 Task: Open a blank sheet, save the file as 'strategy' Insert a table '2 by 3' In first column, add headers, 'City, Population'. Under first header add  London, Tokyo. Under second header add  9 Million, 37 Million. Change table style to  'Blue'
Action: Mouse moved to (30, 23)
Screenshot: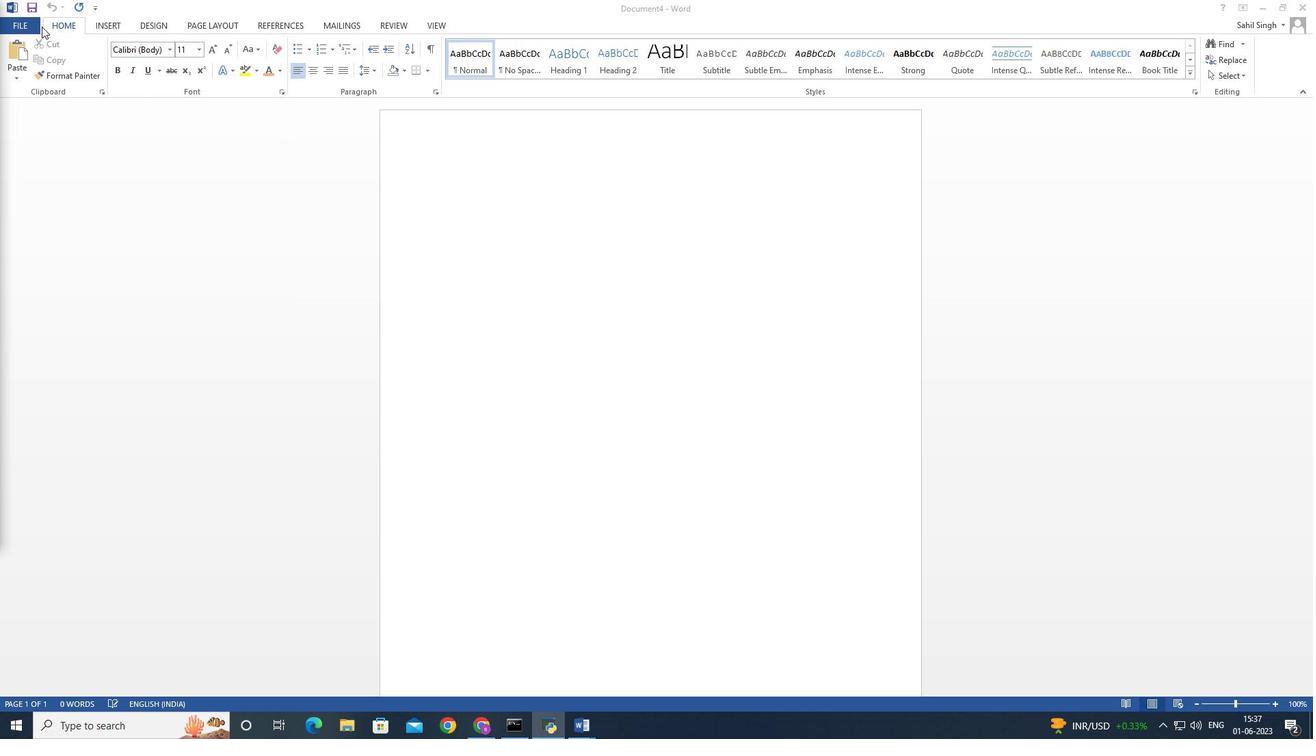 
Action: Mouse pressed left at (30, 23)
Screenshot: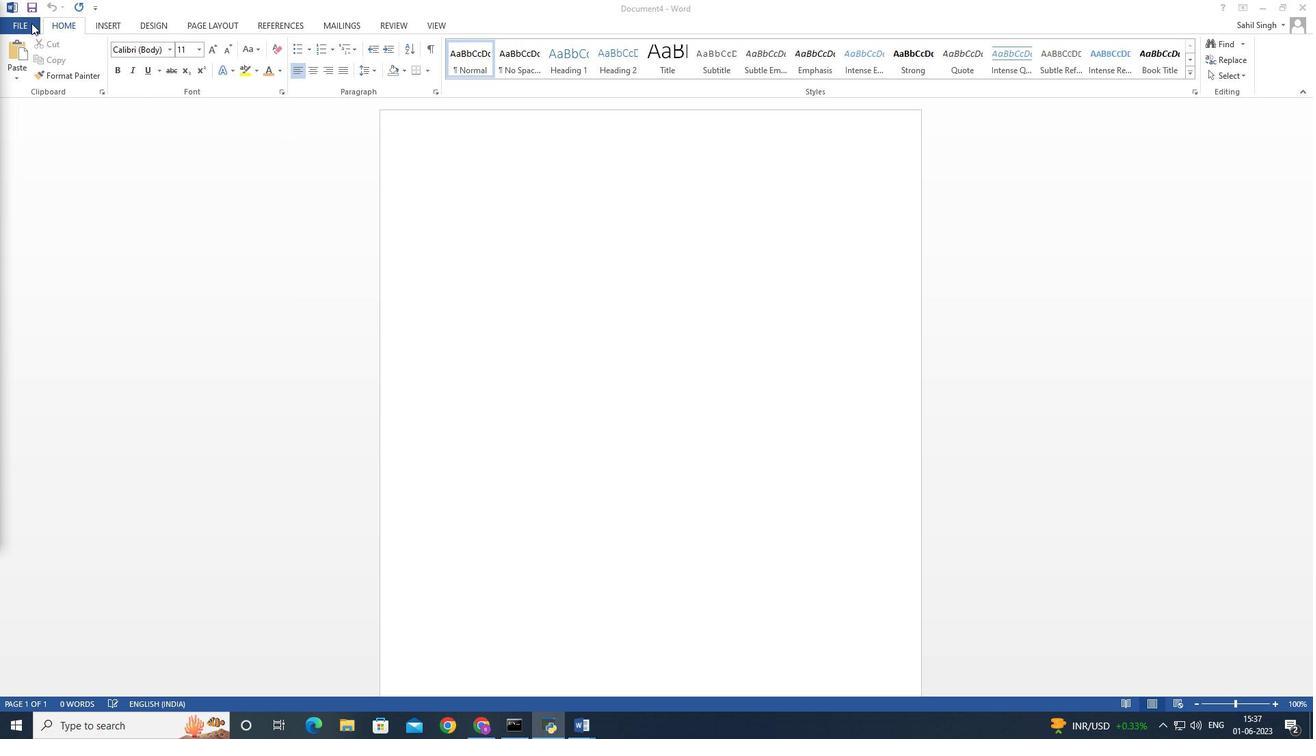 
Action: Mouse moved to (20, 30)
Screenshot: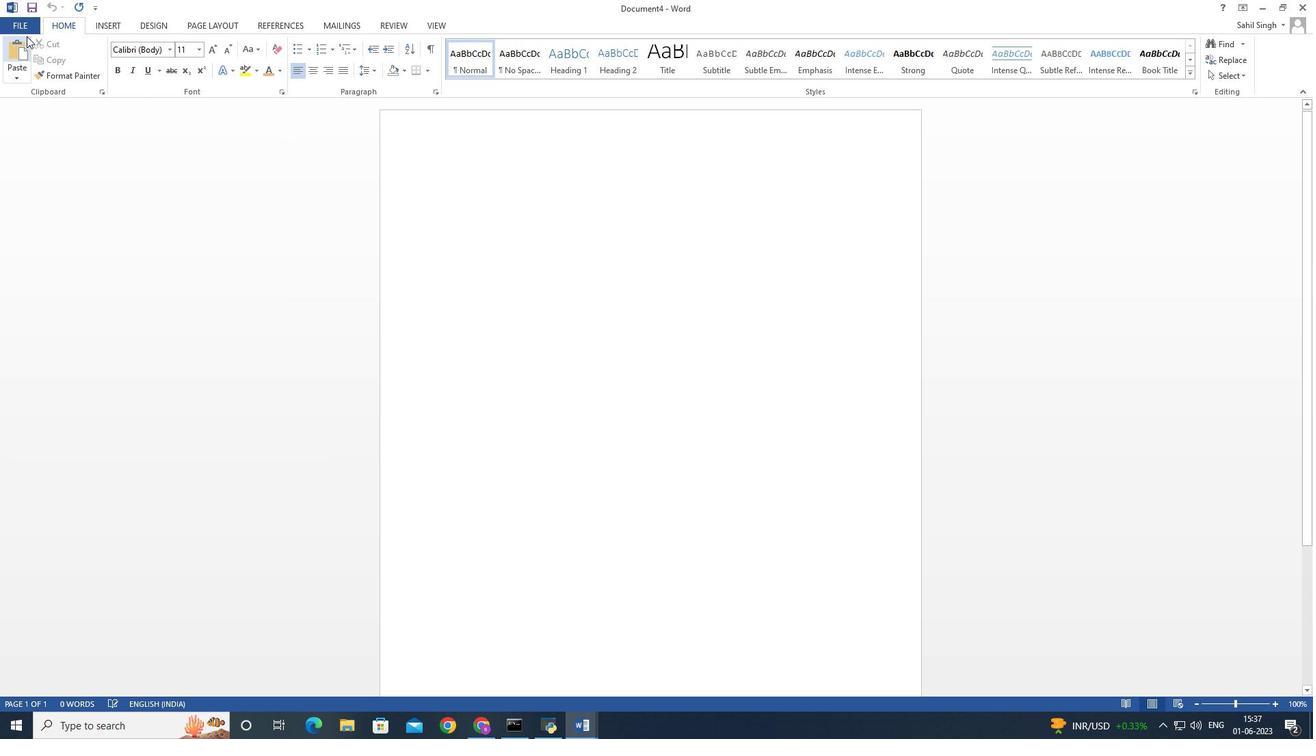 
Action: Mouse pressed left at (20, 30)
Screenshot: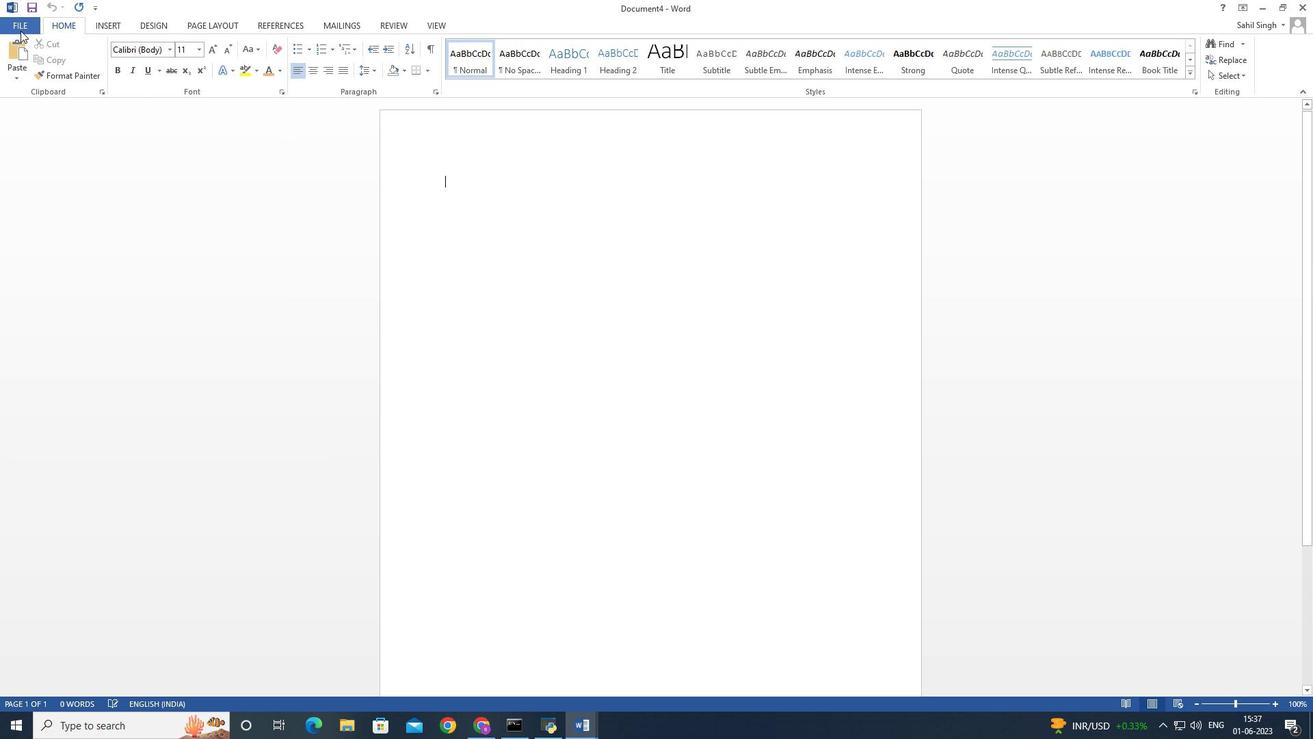 
Action: Mouse moved to (42, 81)
Screenshot: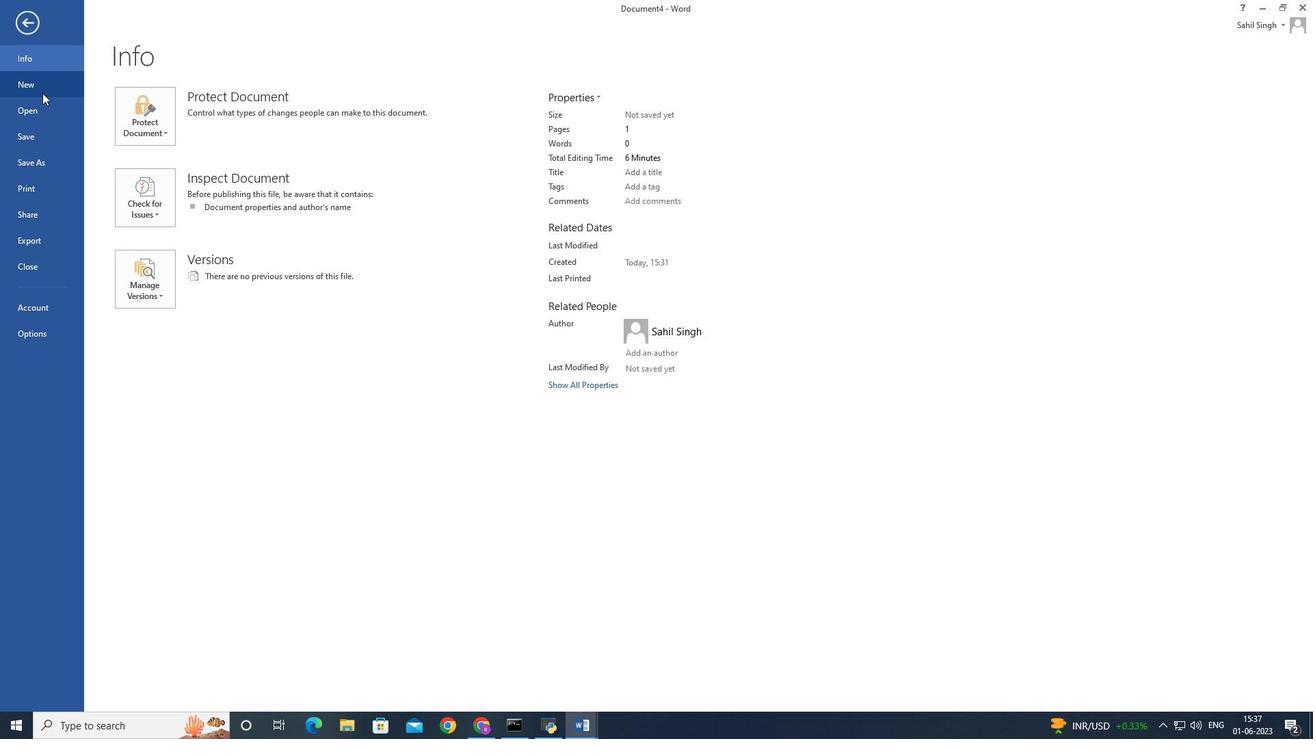 
Action: Mouse pressed left at (42, 81)
Screenshot: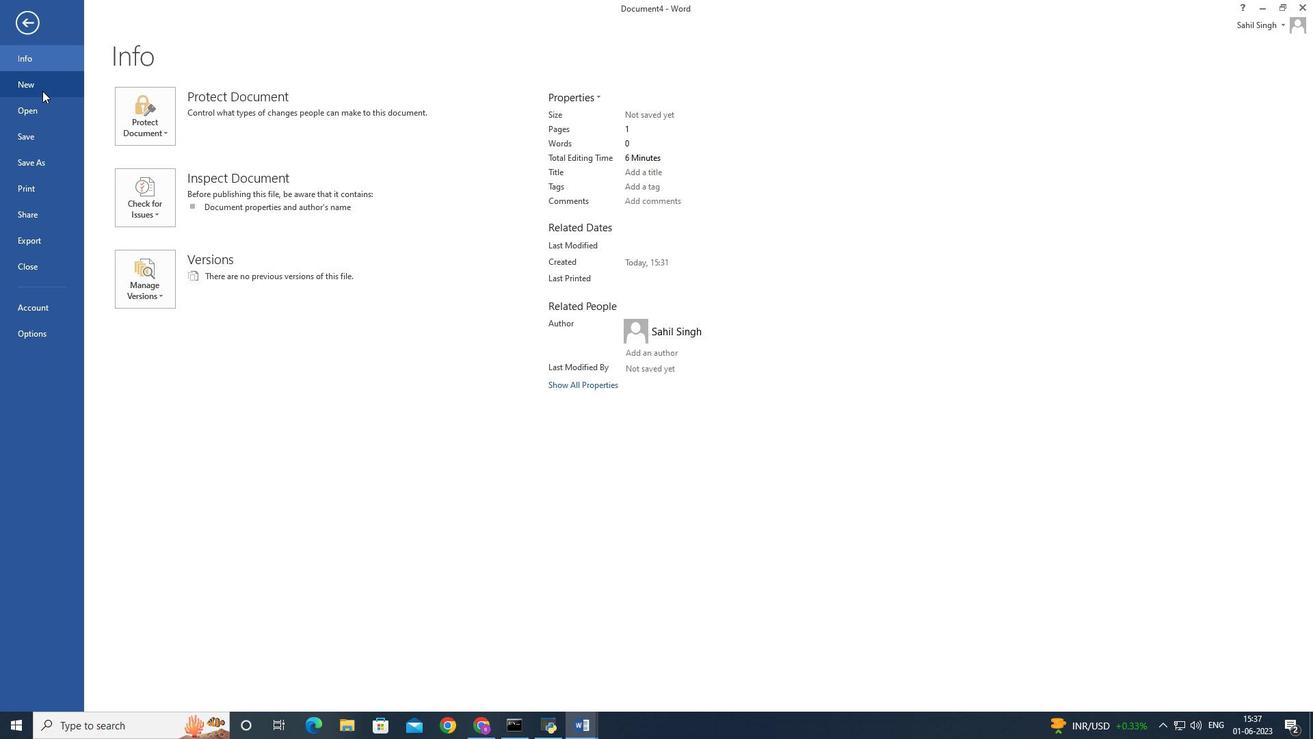 
Action: Mouse moved to (226, 247)
Screenshot: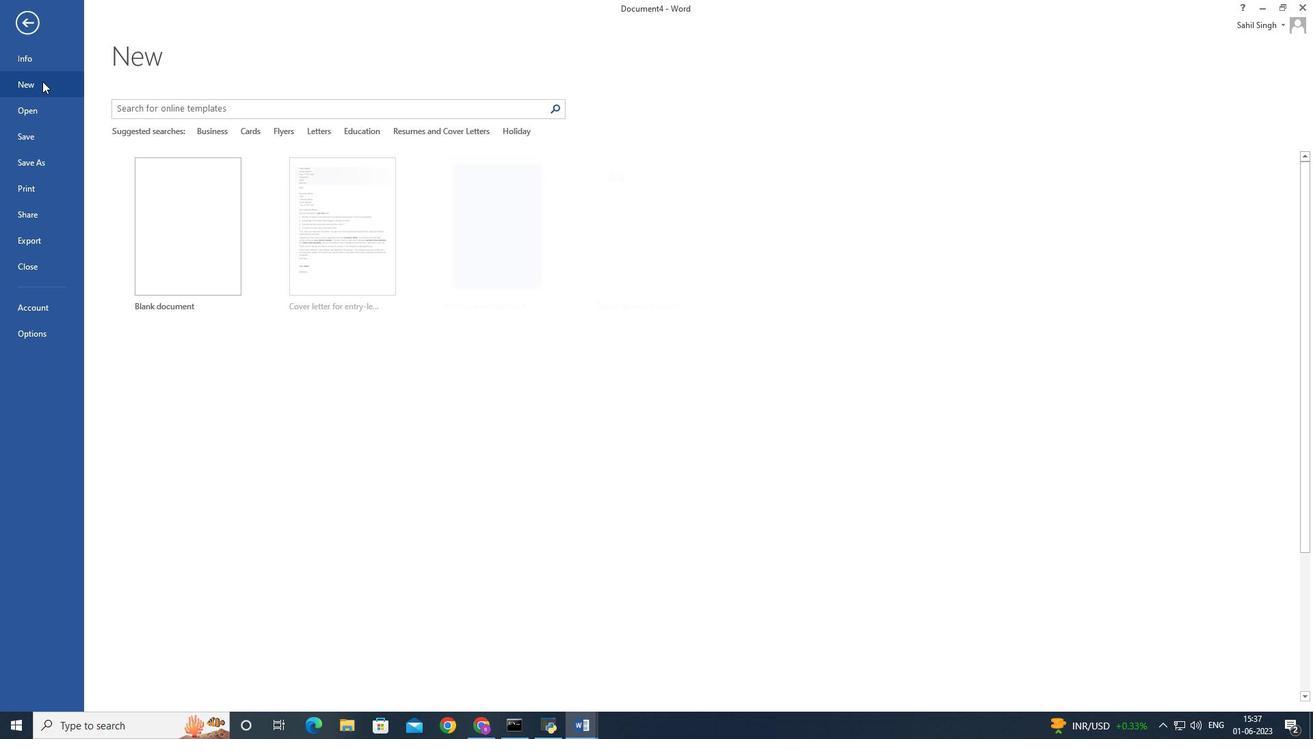 
Action: Mouse pressed left at (226, 247)
Screenshot: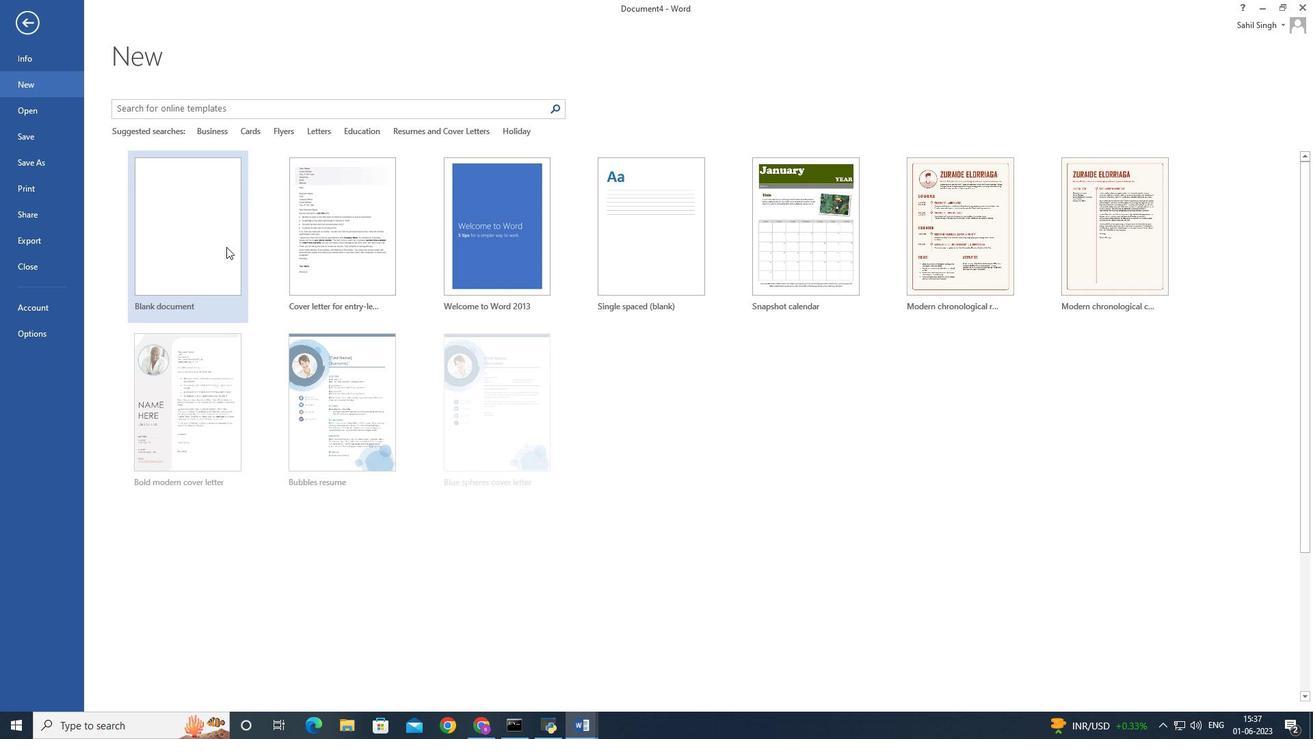 
Action: Mouse moved to (24, 23)
Screenshot: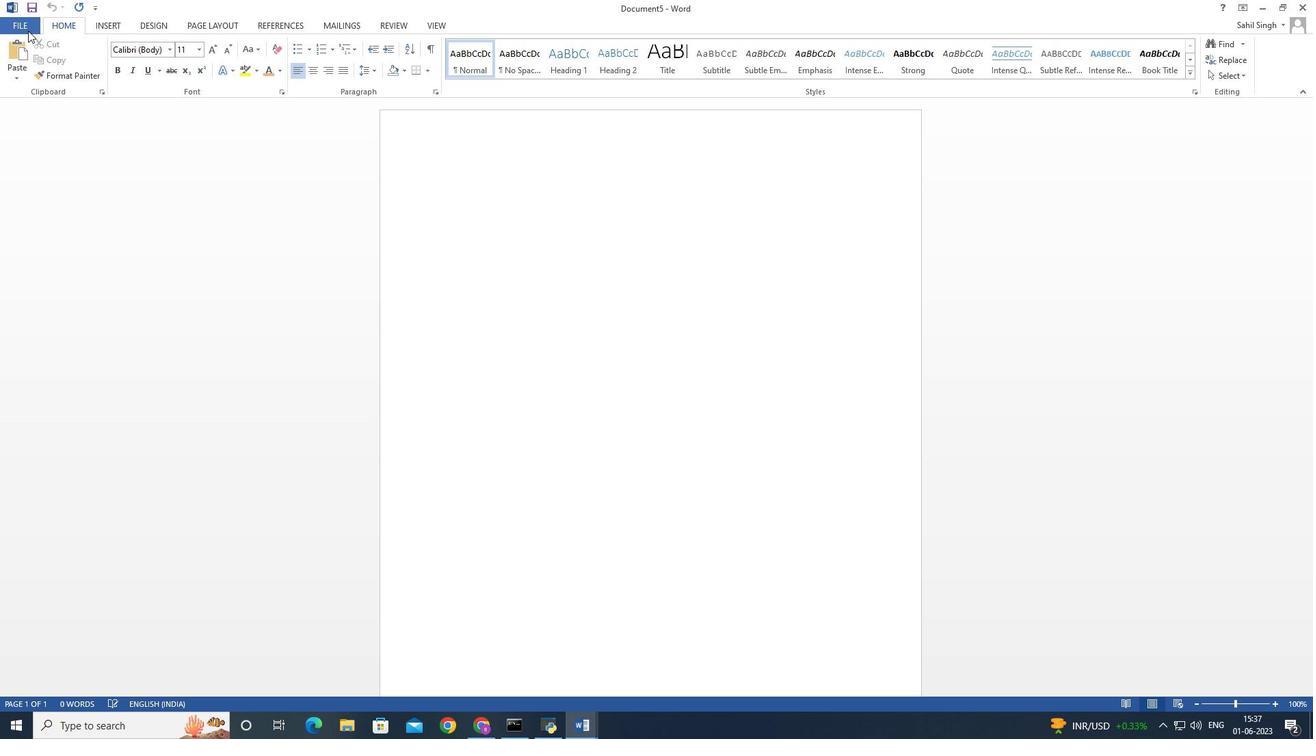 
Action: Mouse pressed left at (24, 23)
Screenshot: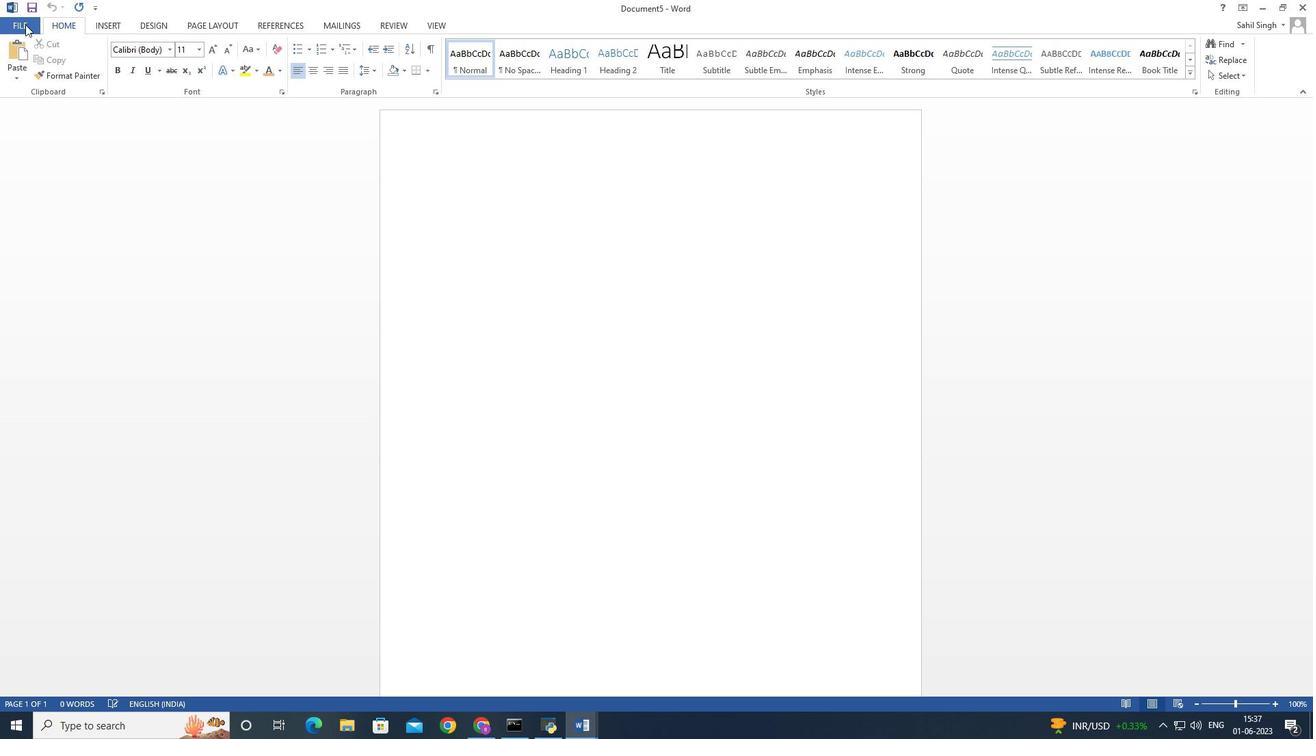 
Action: Mouse moved to (47, 155)
Screenshot: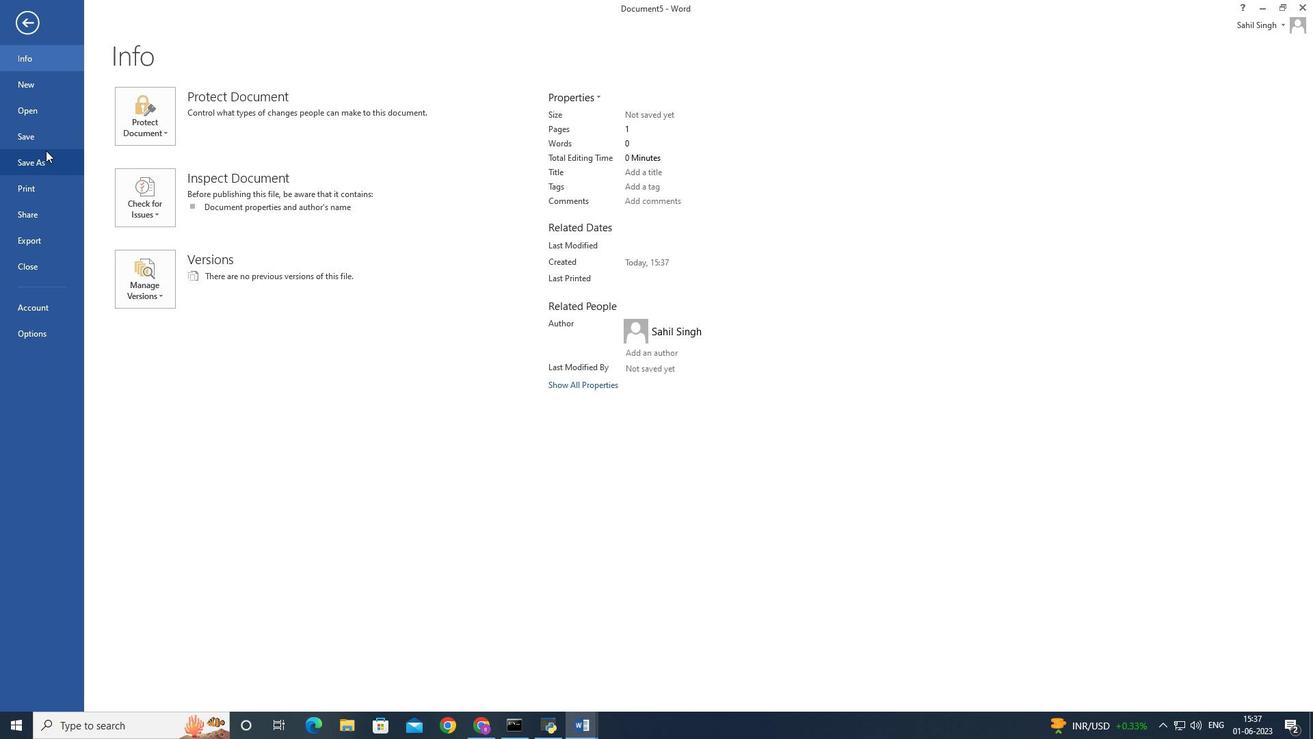 
Action: Mouse pressed left at (47, 155)
Screenshot: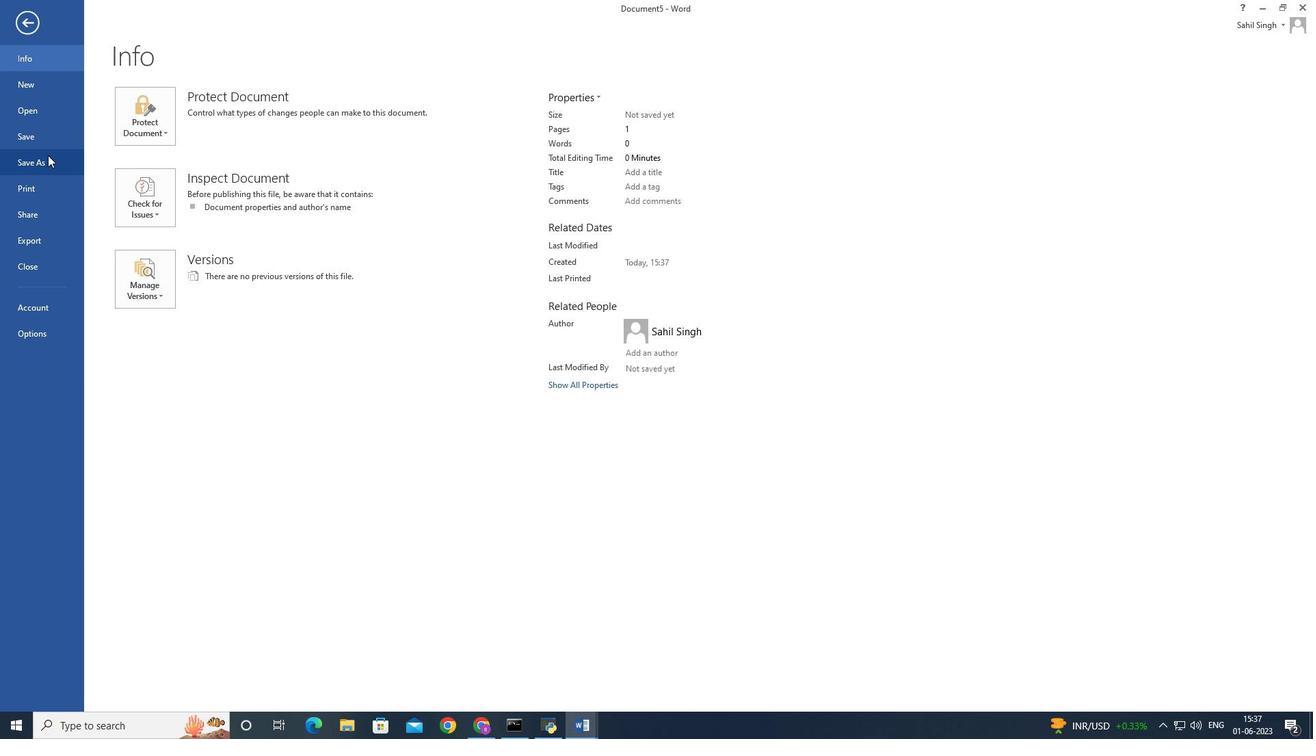 
Action: Mouse moved to (364, 166)
Screenshot: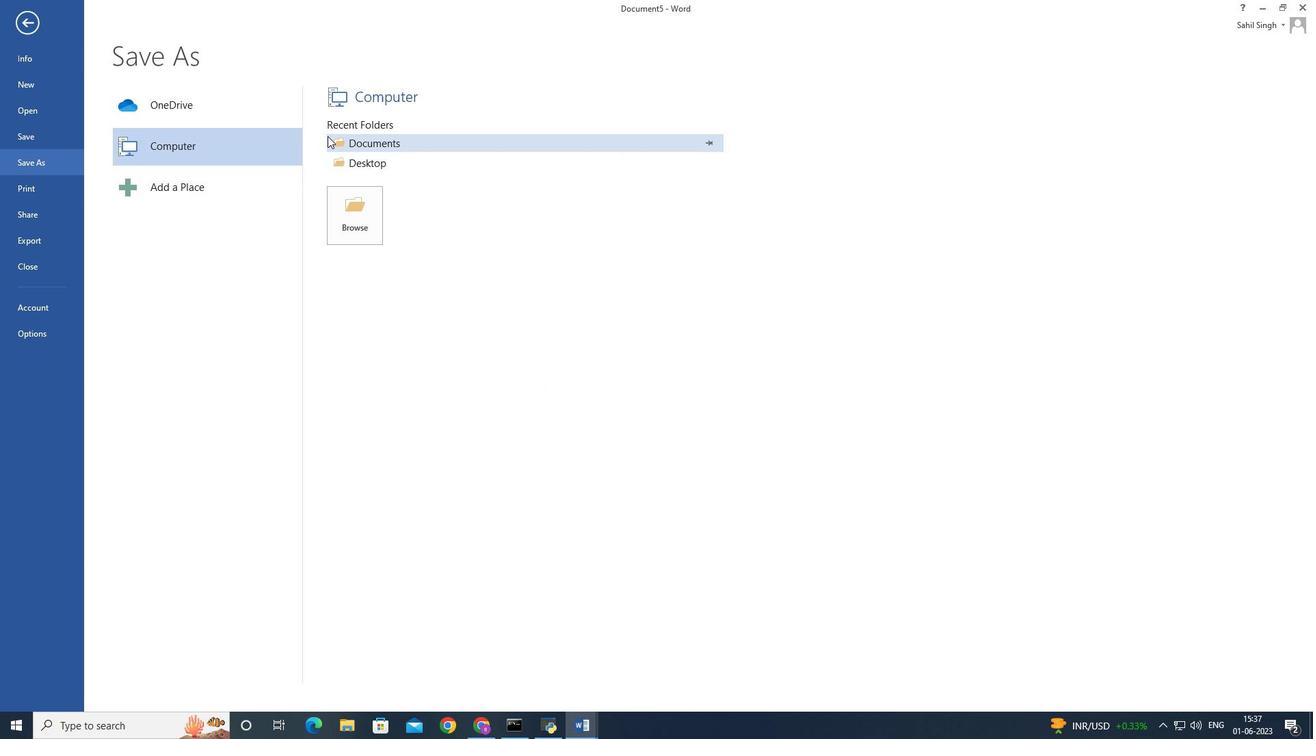 
Action: Mouse pressed left at (364, 166)
Screenshot: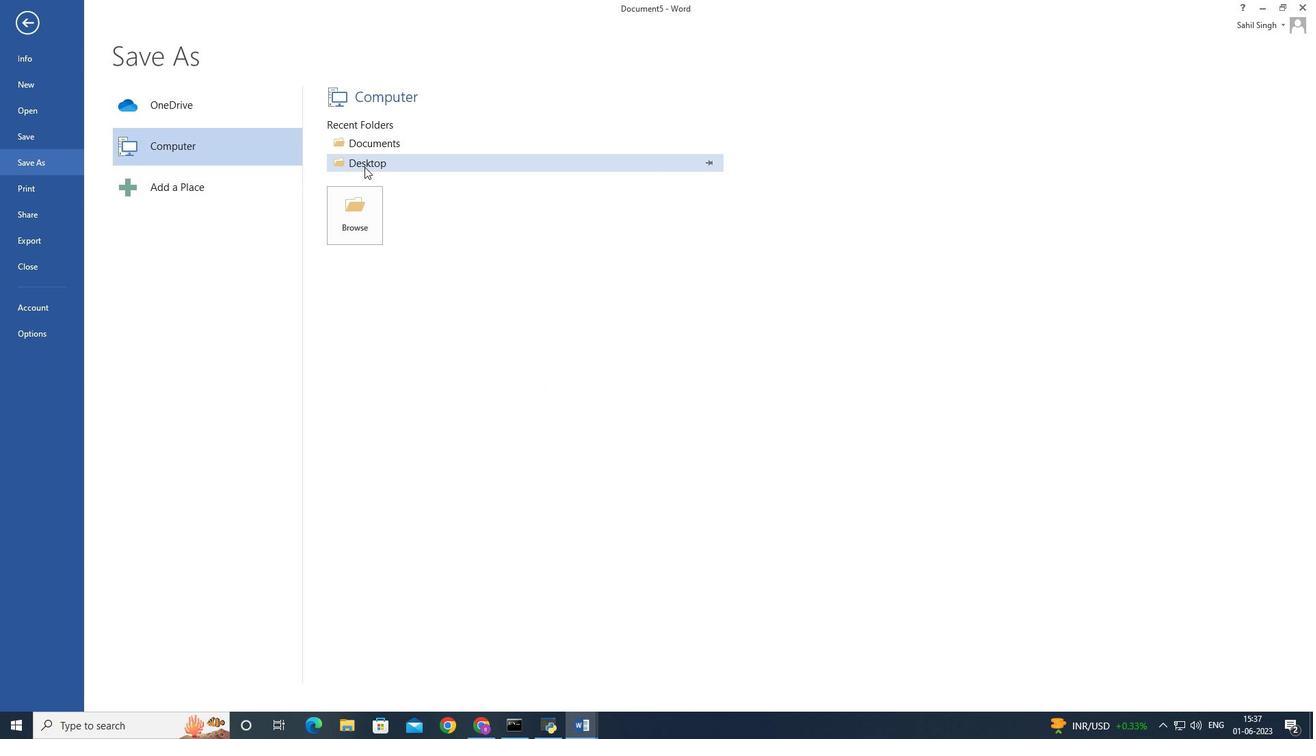 
Action: Mouse moved to (243, 268)
Screenshot: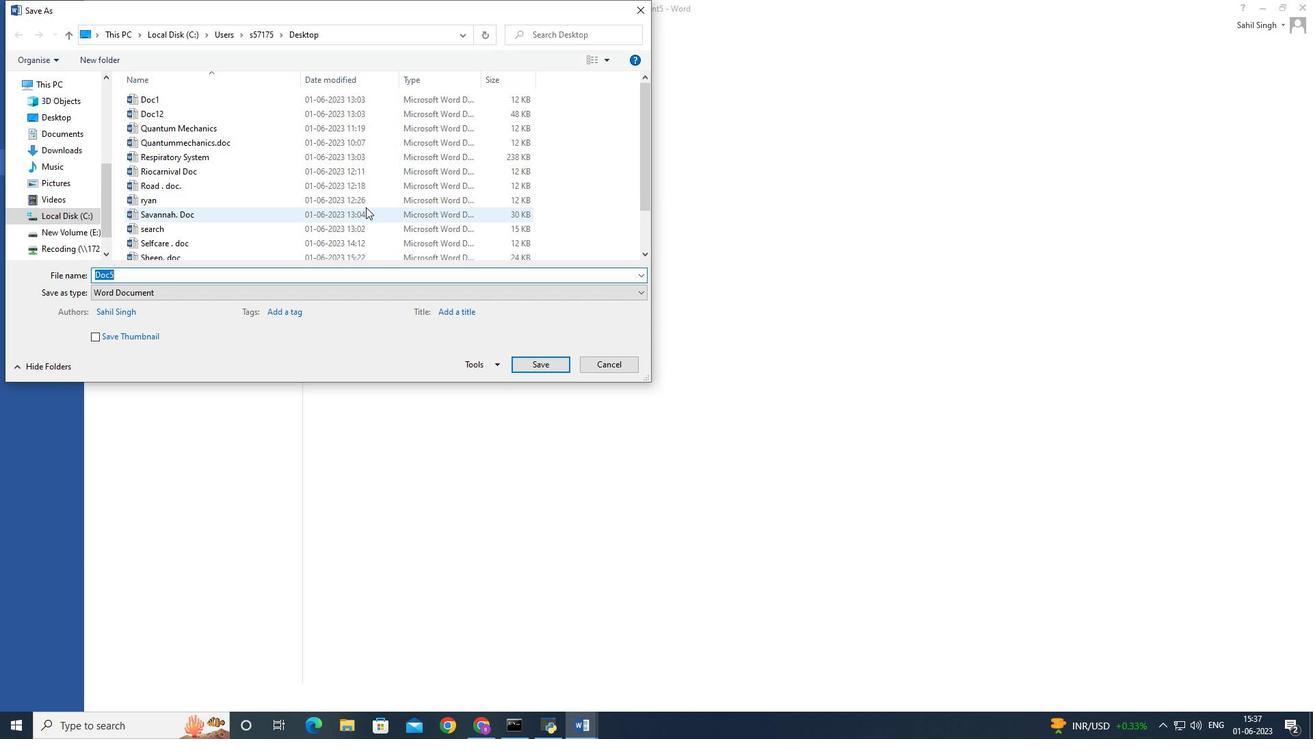 
Action: Key pressed <Key.backspace>strategu<Key.backspace>y
Screenshot: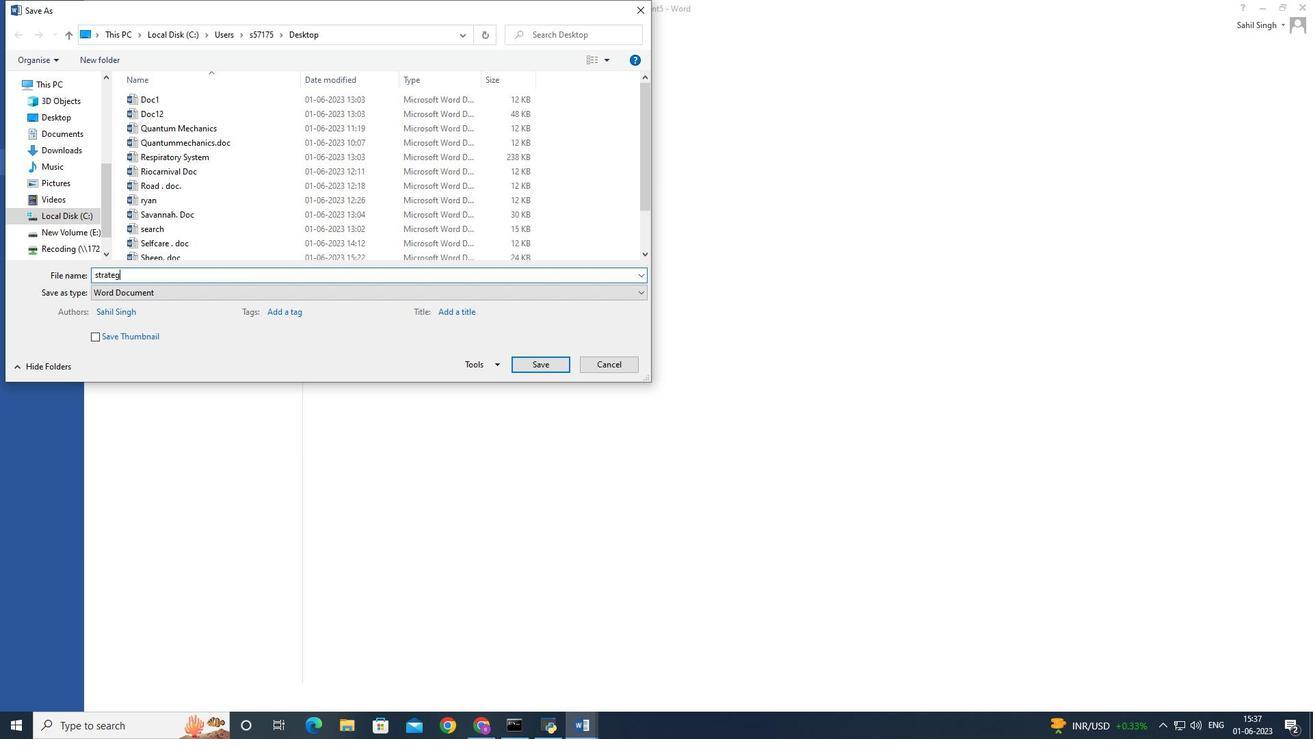 
Action: Mouse moved to (554, 361)
Screenshot: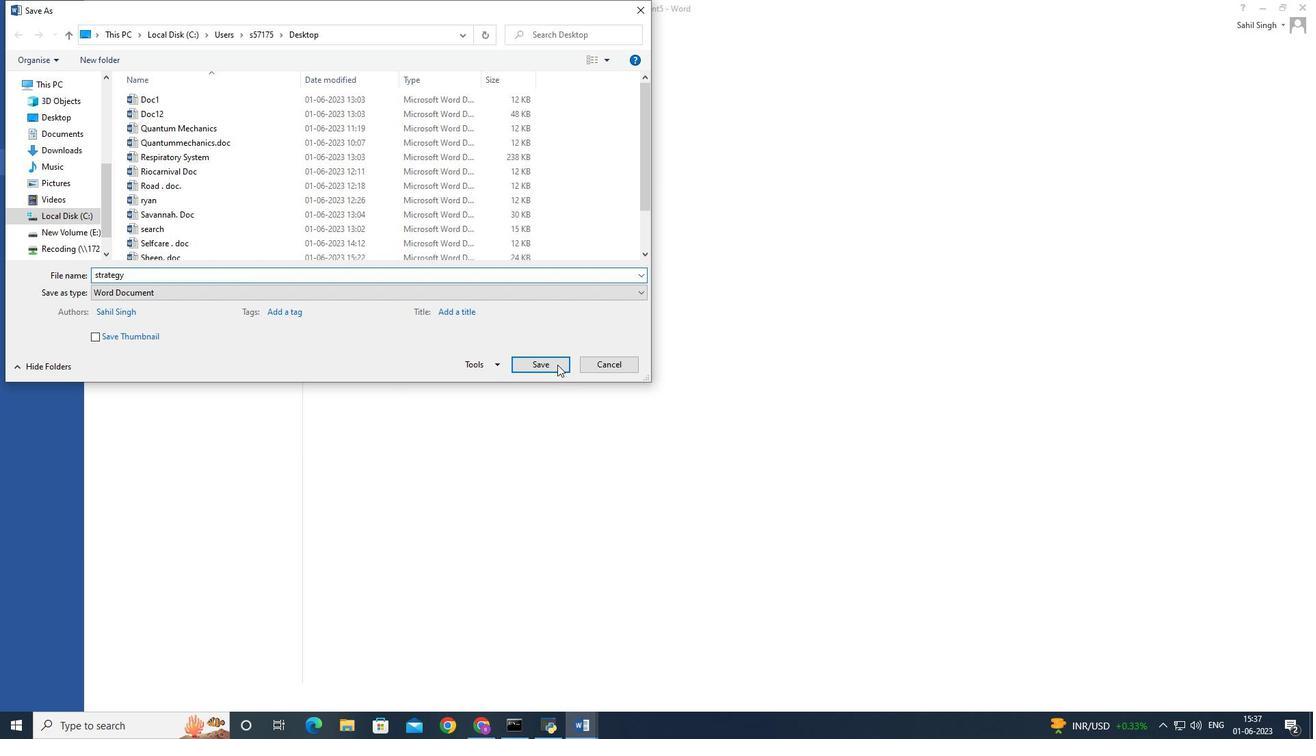 
Action: Mouse pressed left at (554, 361)
Screenshot: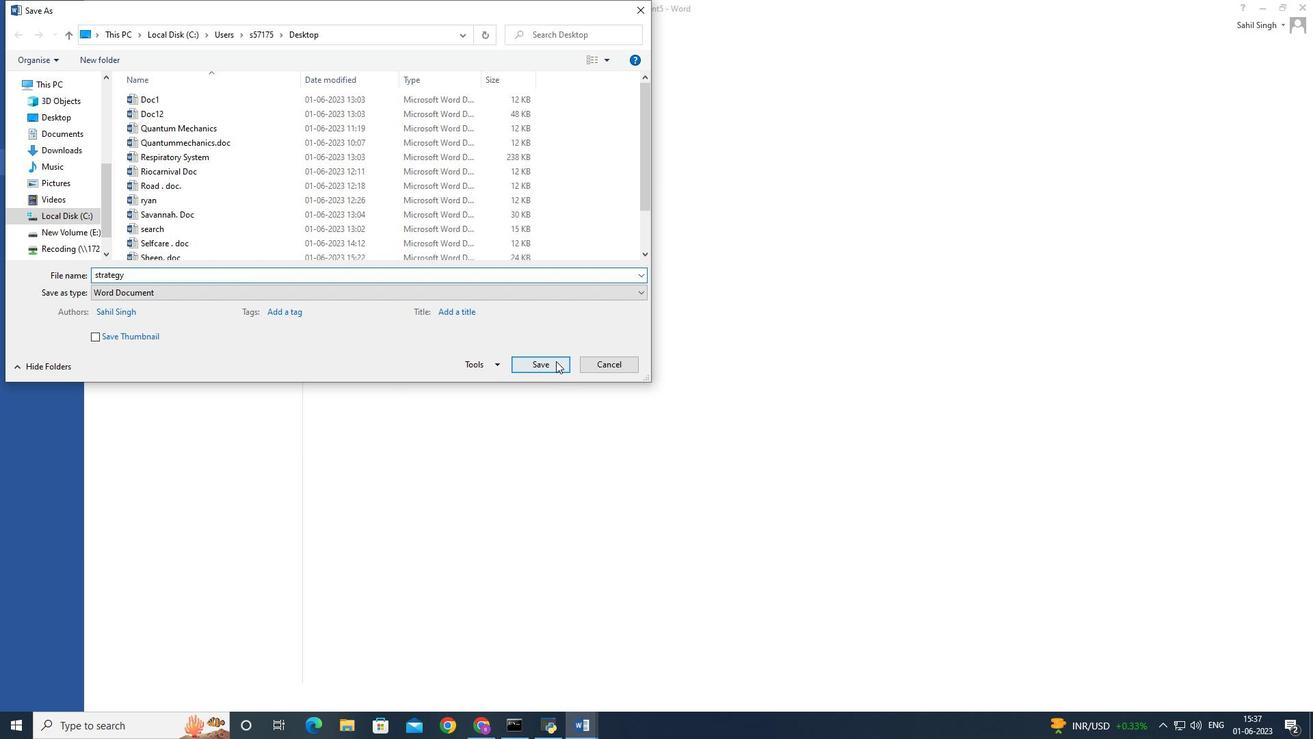 
Action: Mouse moved to (105, 23)
Screenshot: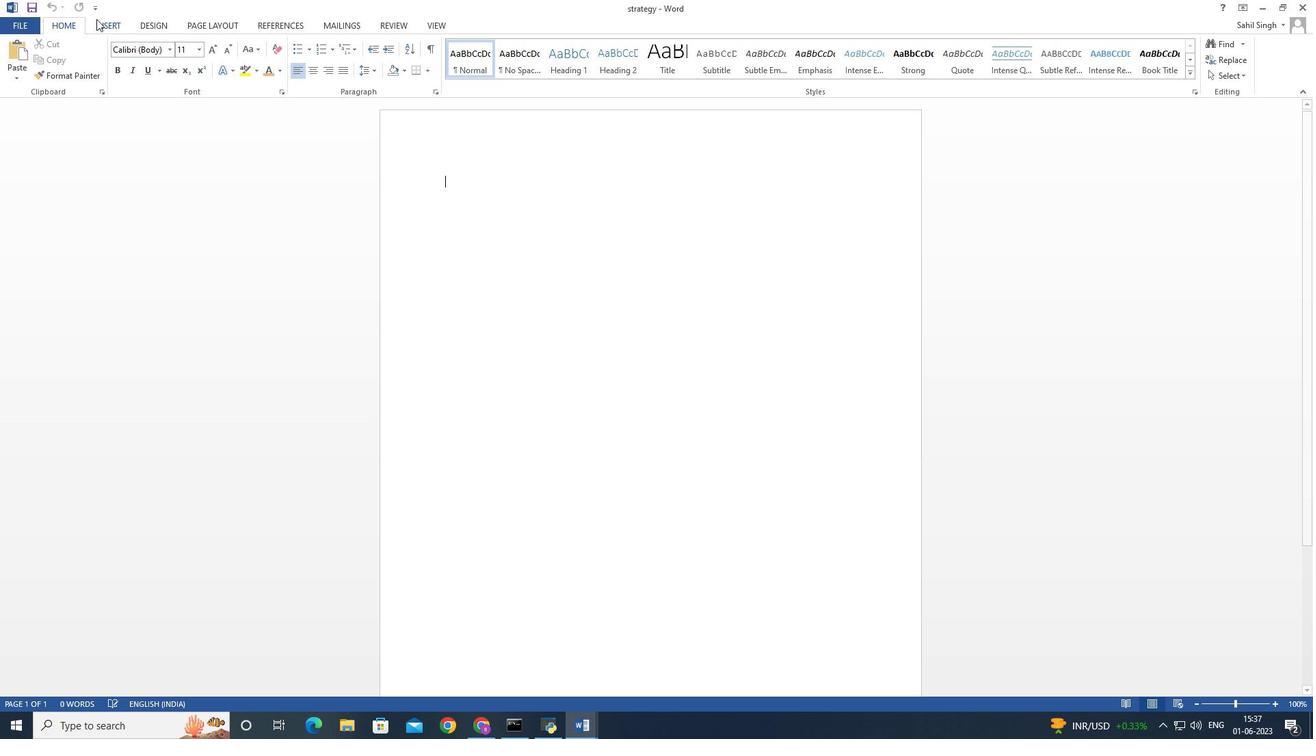 
Action: Mouse pressed left at (105, 23)
Screenshot: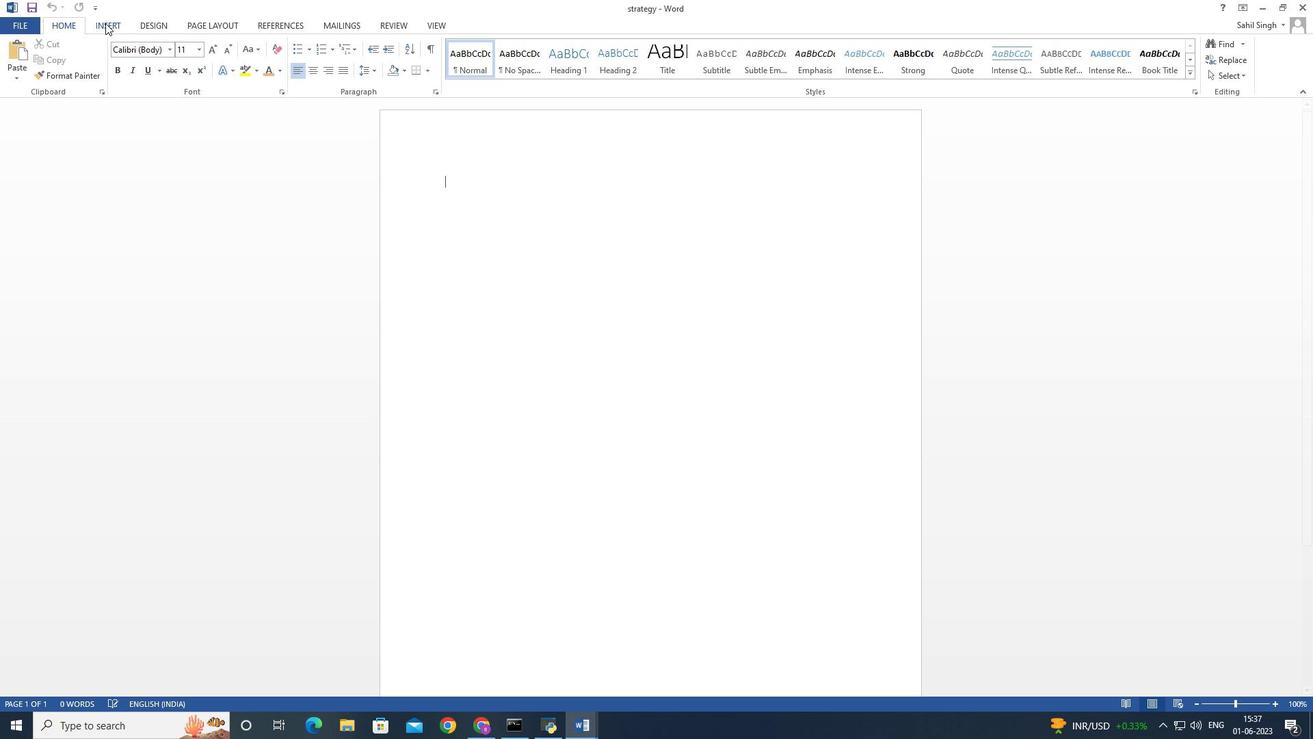 
Action: Mouse moved to (105, 80)
Screenshot: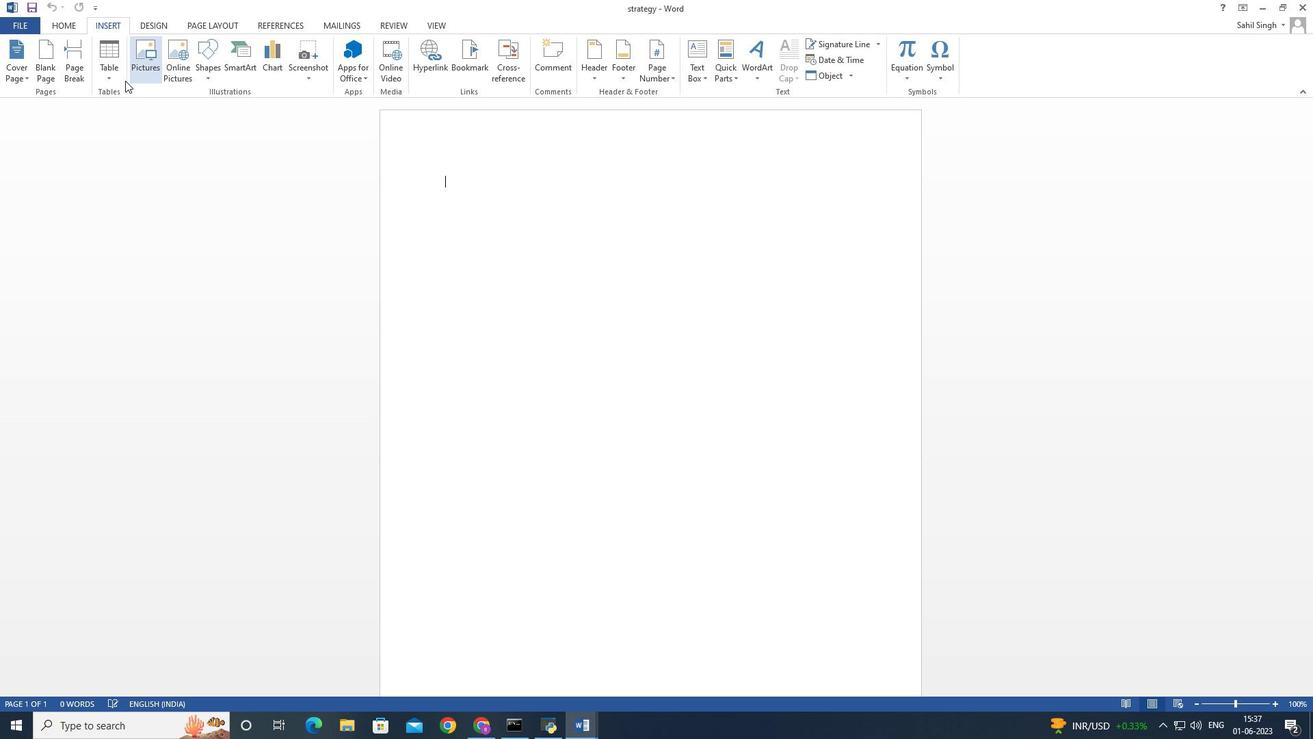 
Action: Mouse pressed left at (105, 80)
Screenshot: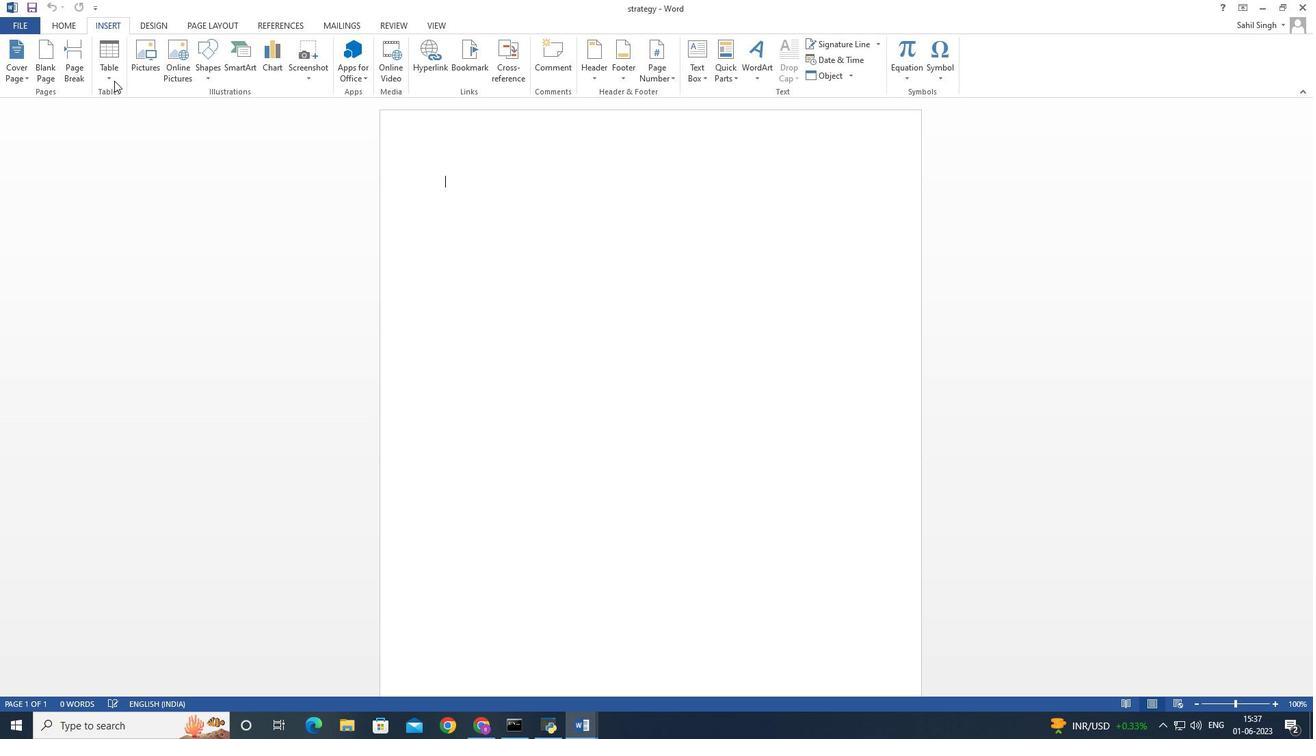 
Action: Mouse moved to (144, 216)
Screenshot: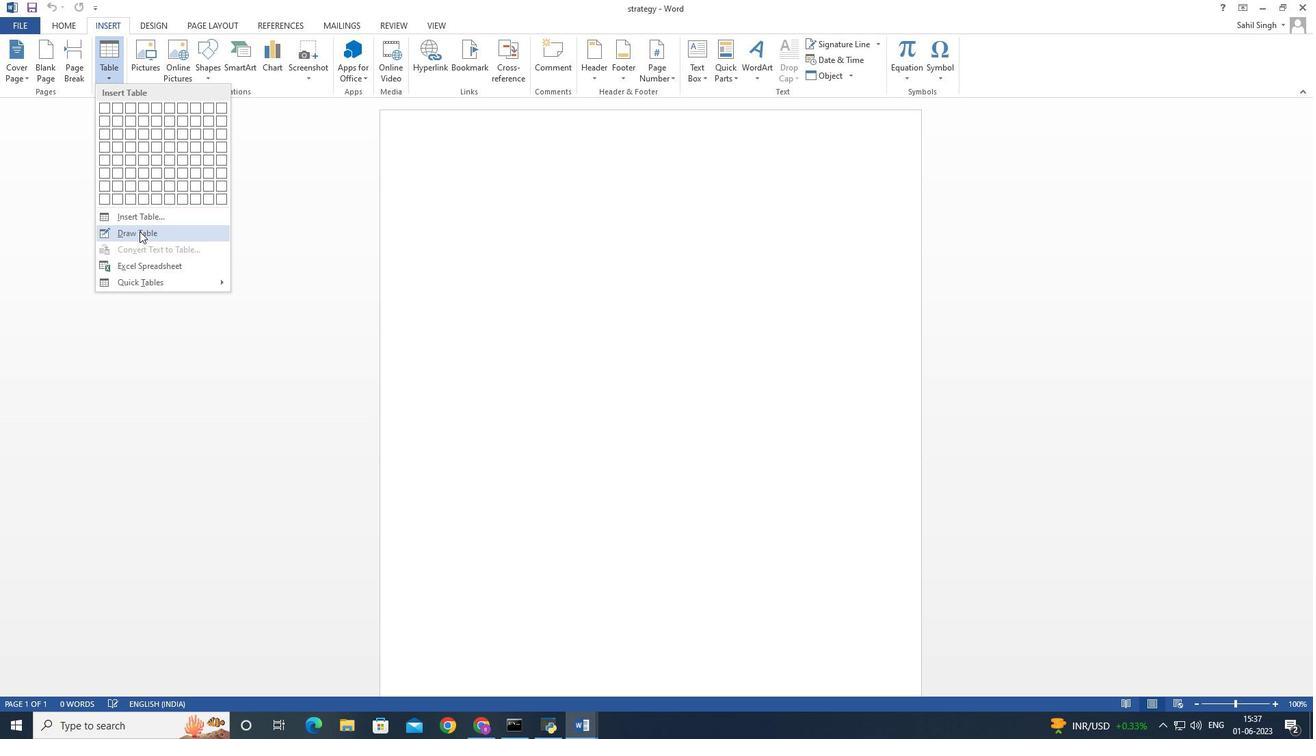 
Action: Mouse pressed left at (144, 216)
Screenshot: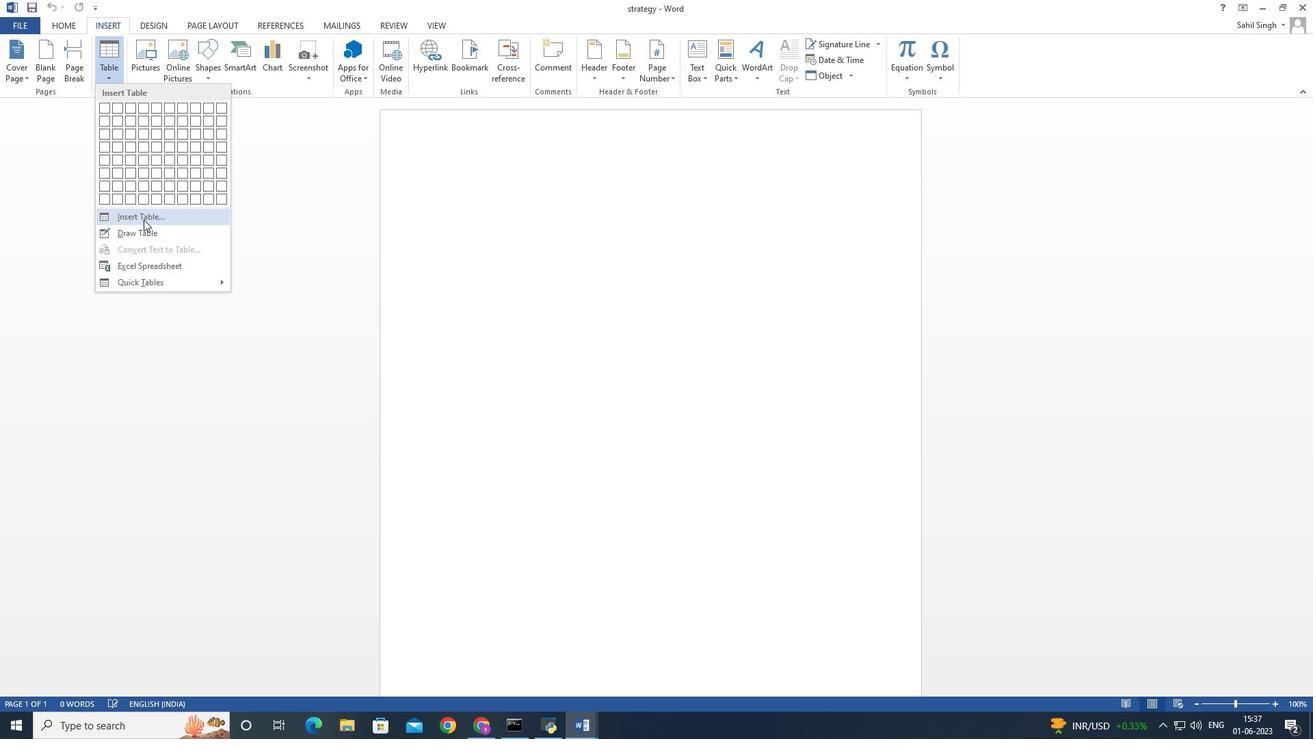 
Action: Mouse moved to (216, 226)
Screenshot: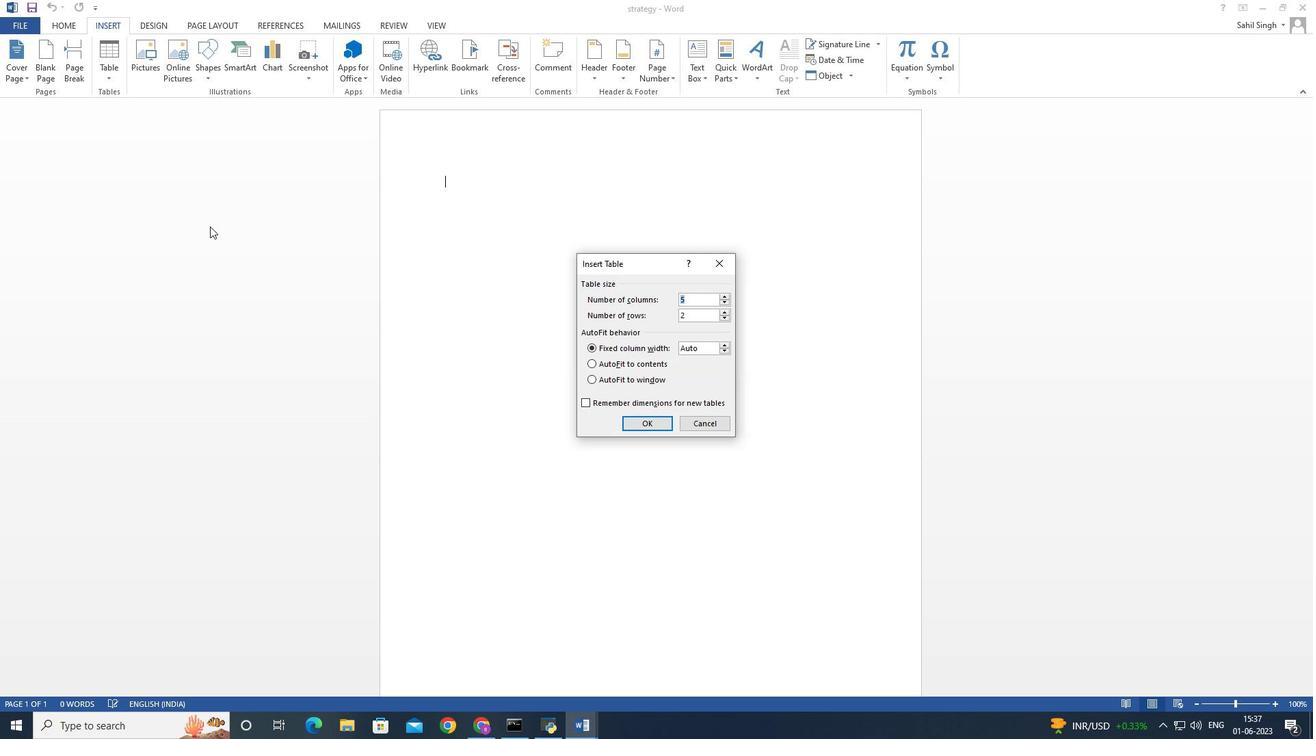 
Action: Key pressed 2<Key.tab><Key.backspace>3<Key.enter><Key.shift>City<Key.tab><Key.shift><Key.shift><Key.shift>Population<Key.tab><Key.shift>London<Key.tab><Key.tab><Key.shift>Tokyo<Key.tab><Key.tab>ctrl+Z
Screenshot: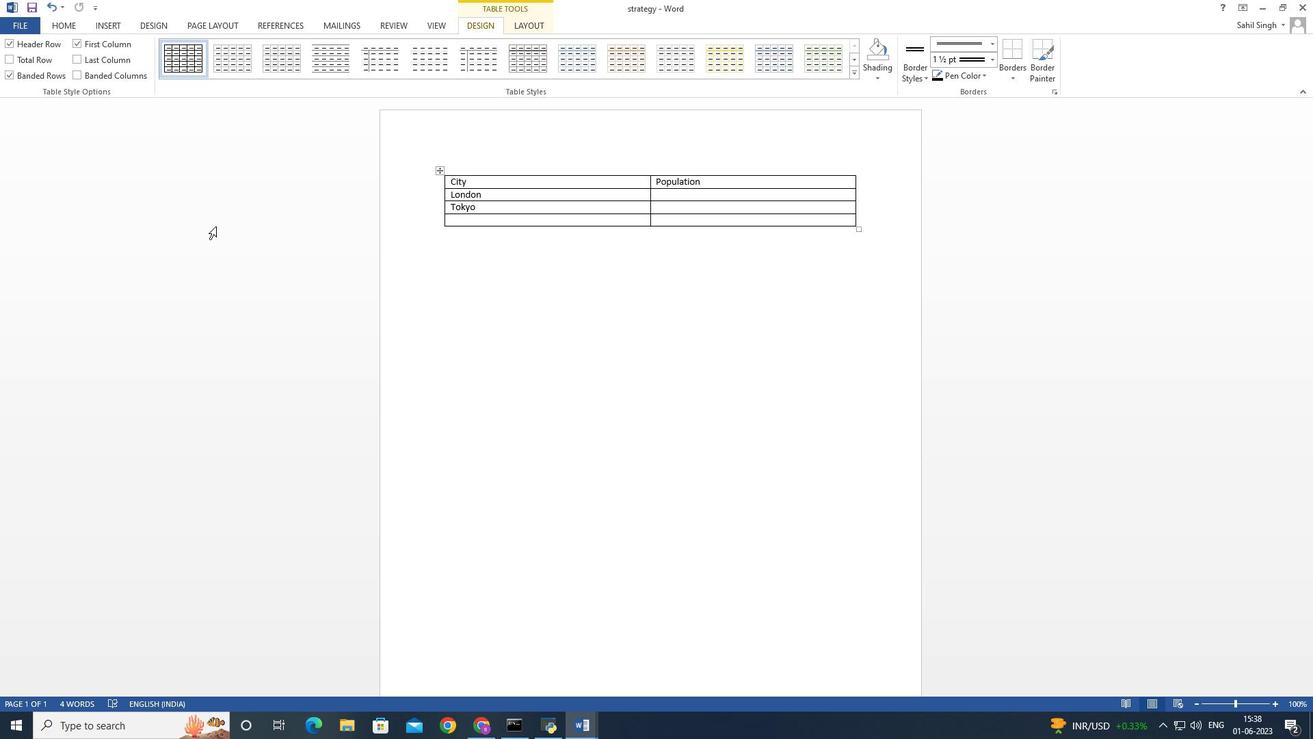 
Action: Mouse moved to (665, 192)
Screenshot: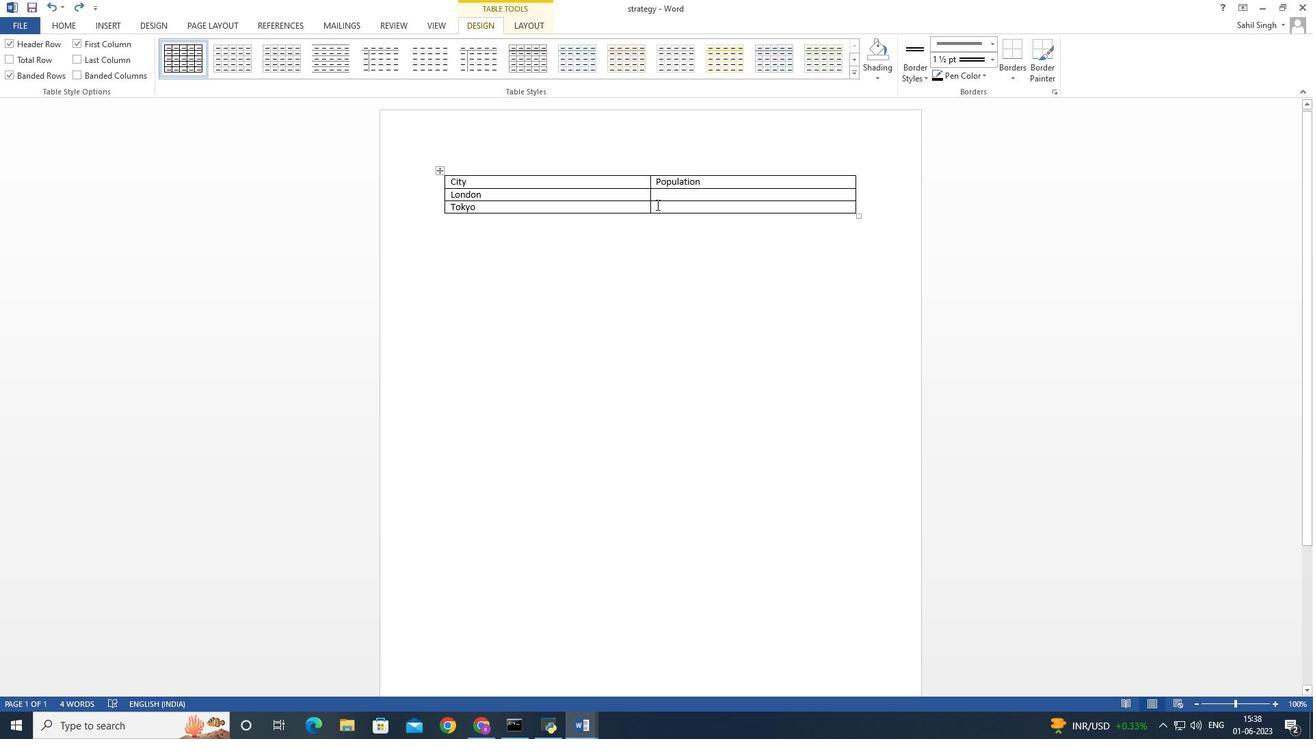 
Action: Mouse pressed left at (665, 192)
Screenshot: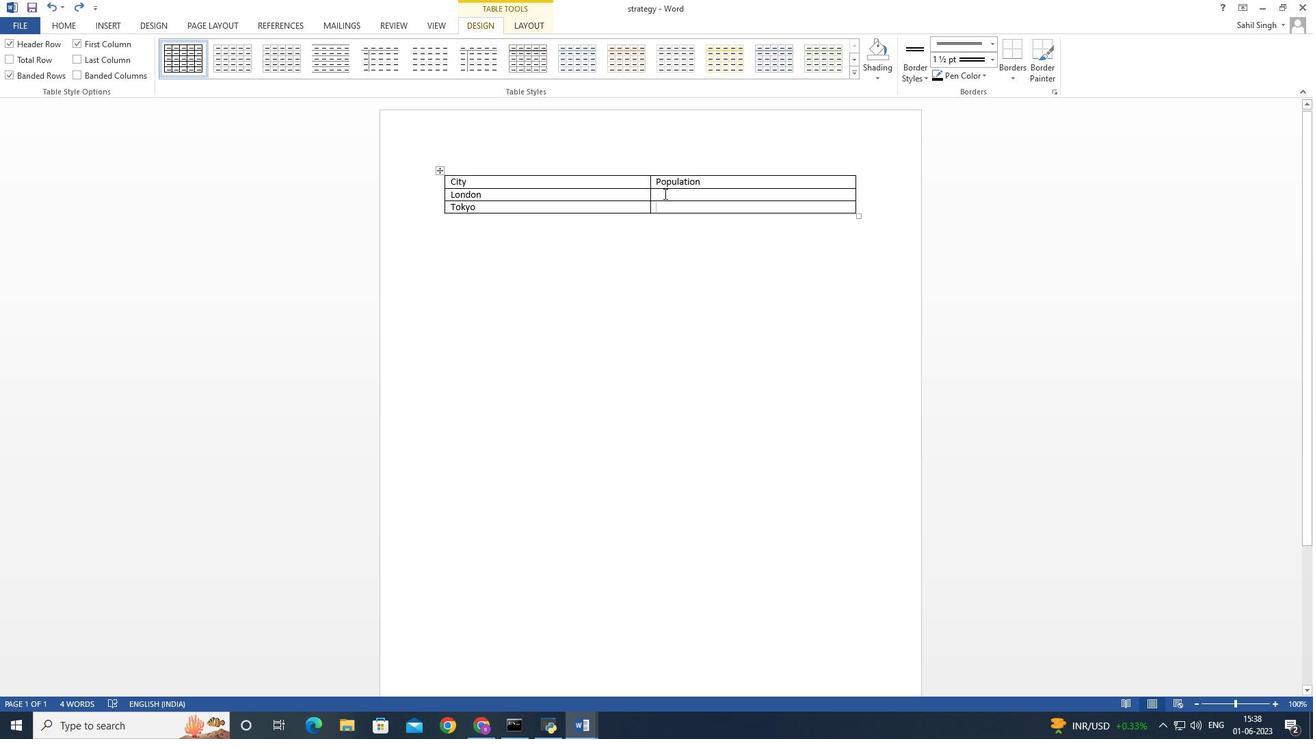 
Action: Key pressed 9<Key.space><Key.shift>Million<Key.tab>
Screenshot: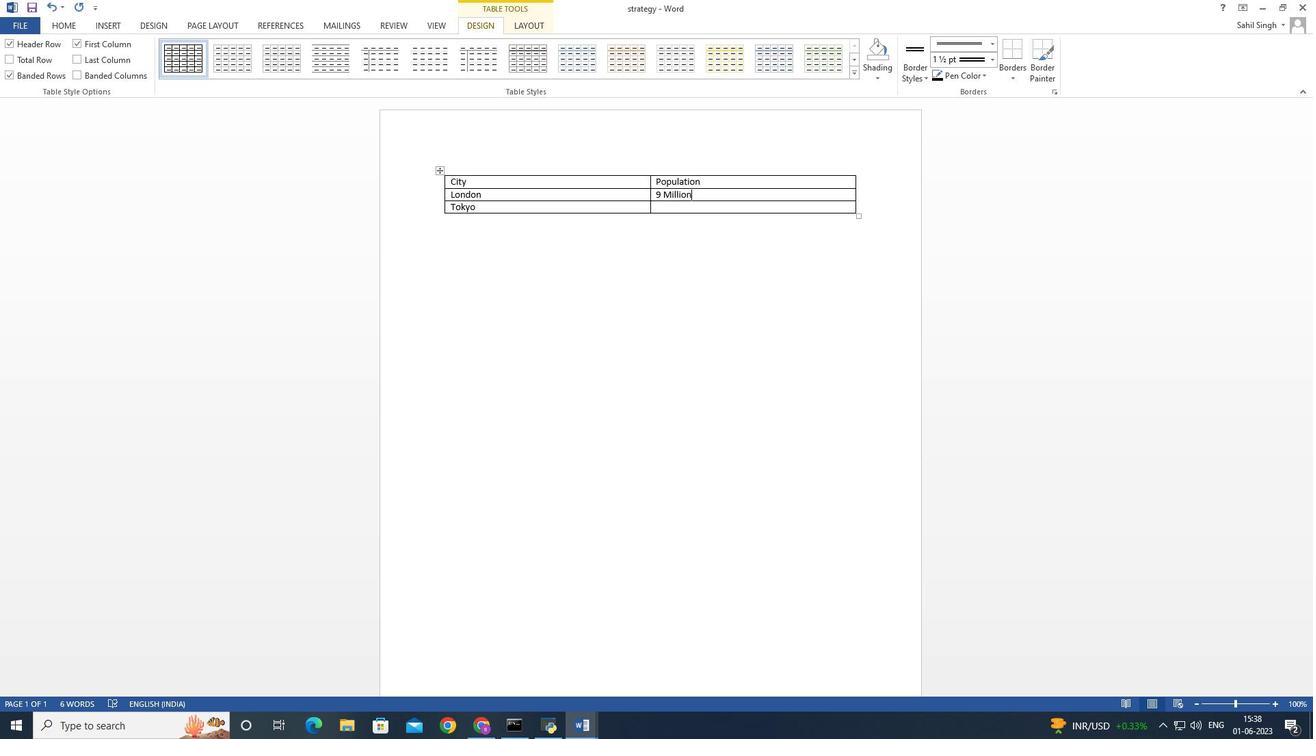 
Action: Mouse moved to (674, 203)
Screenshot: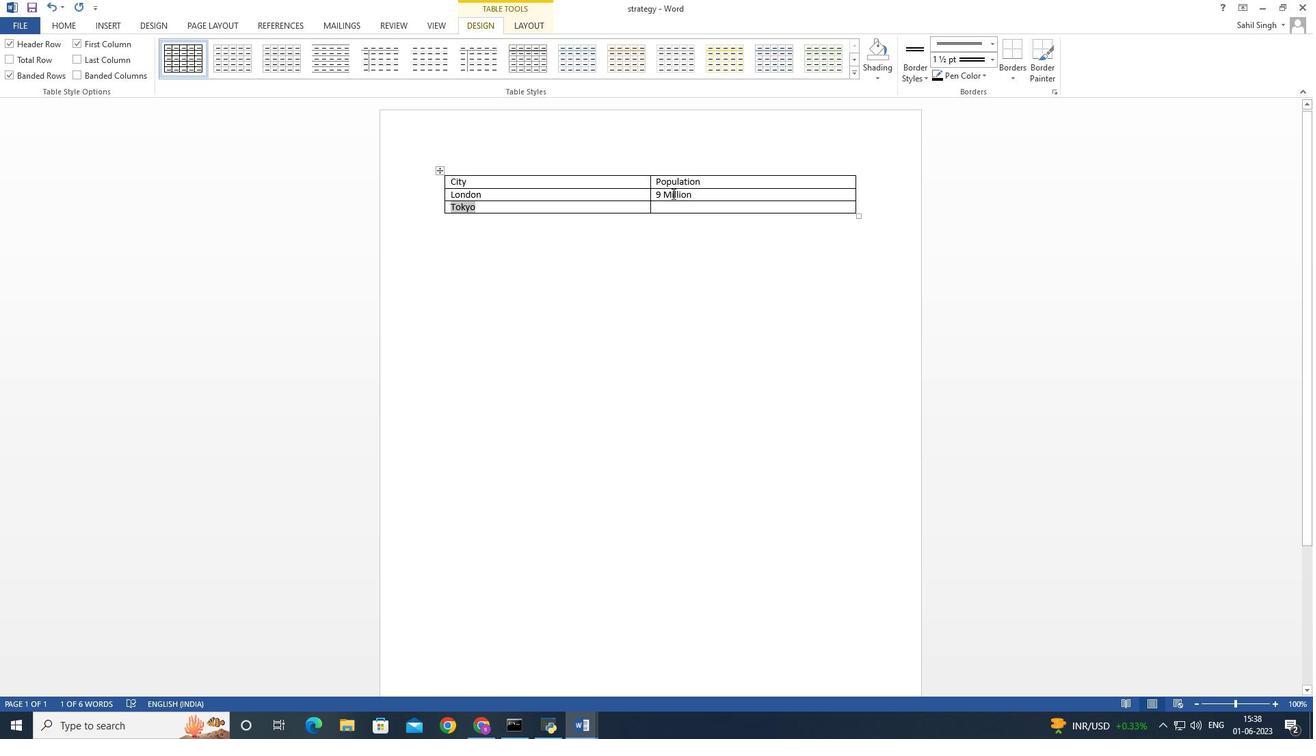 
Action: Mouse pressed left at (674, 203)
Screenshot: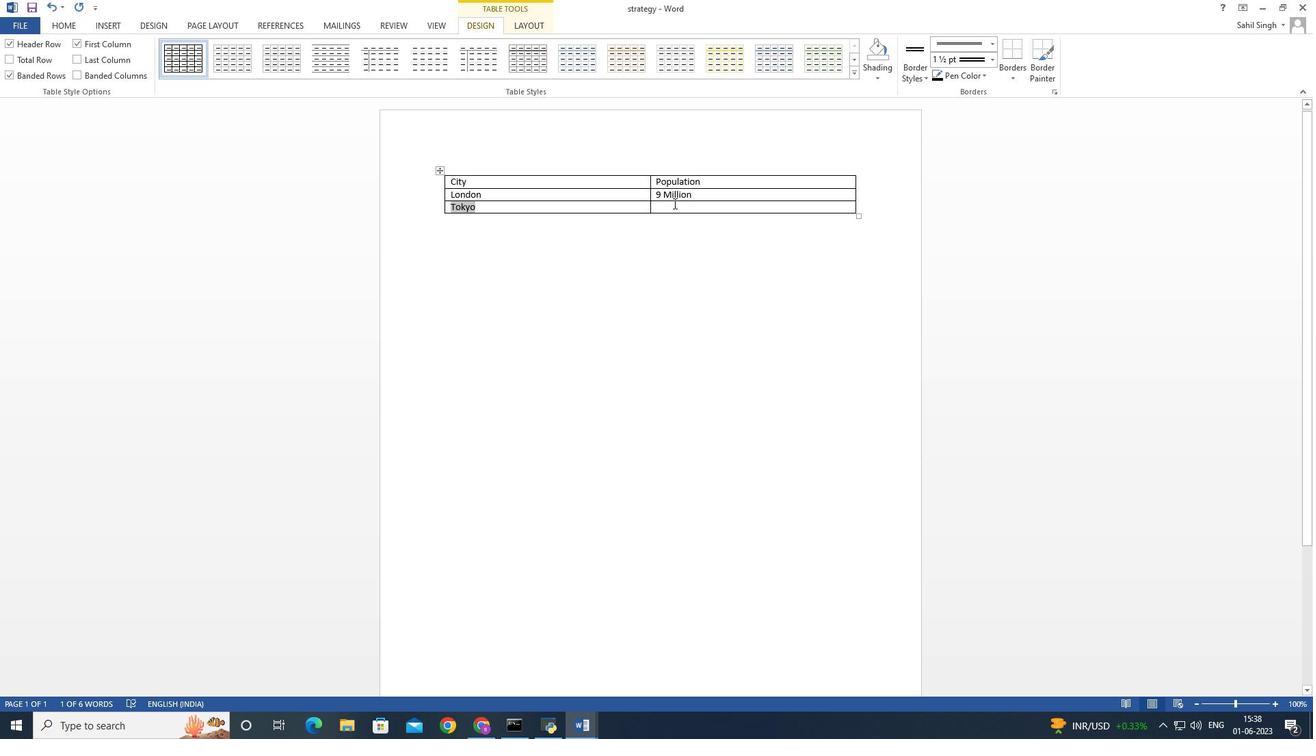 
Action: Key pressed 37<Key.space><Key.shift>Million
Screenshot: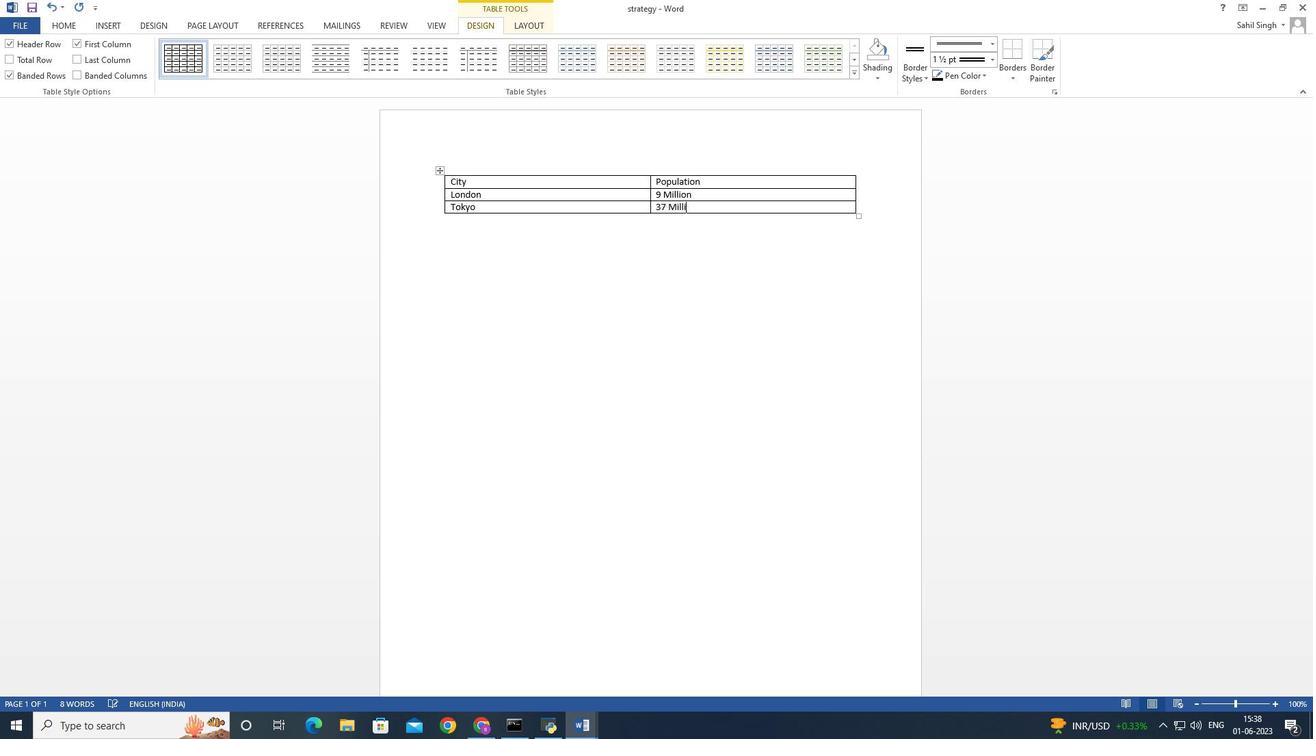 
Action: Mouse moved to (853, 71)
Screenshot: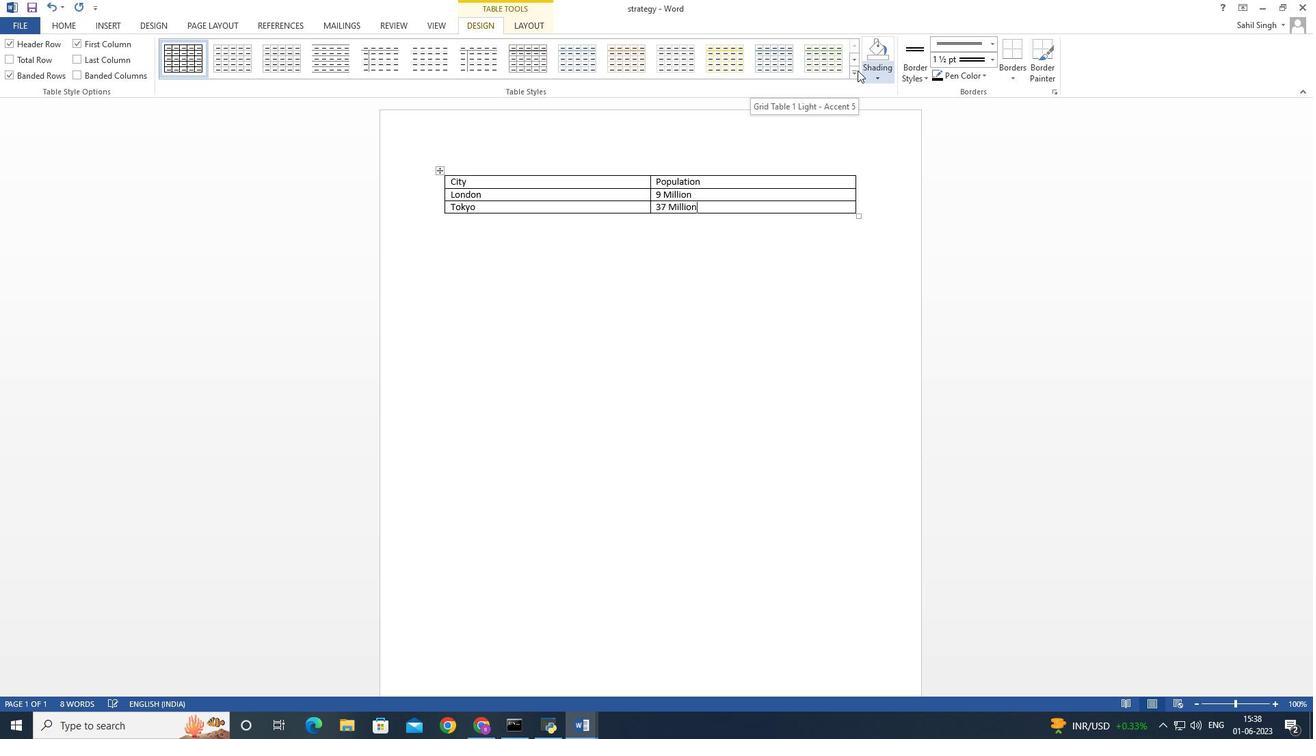 
Action: Mouse pressed left at (853, 71)
Screenshot: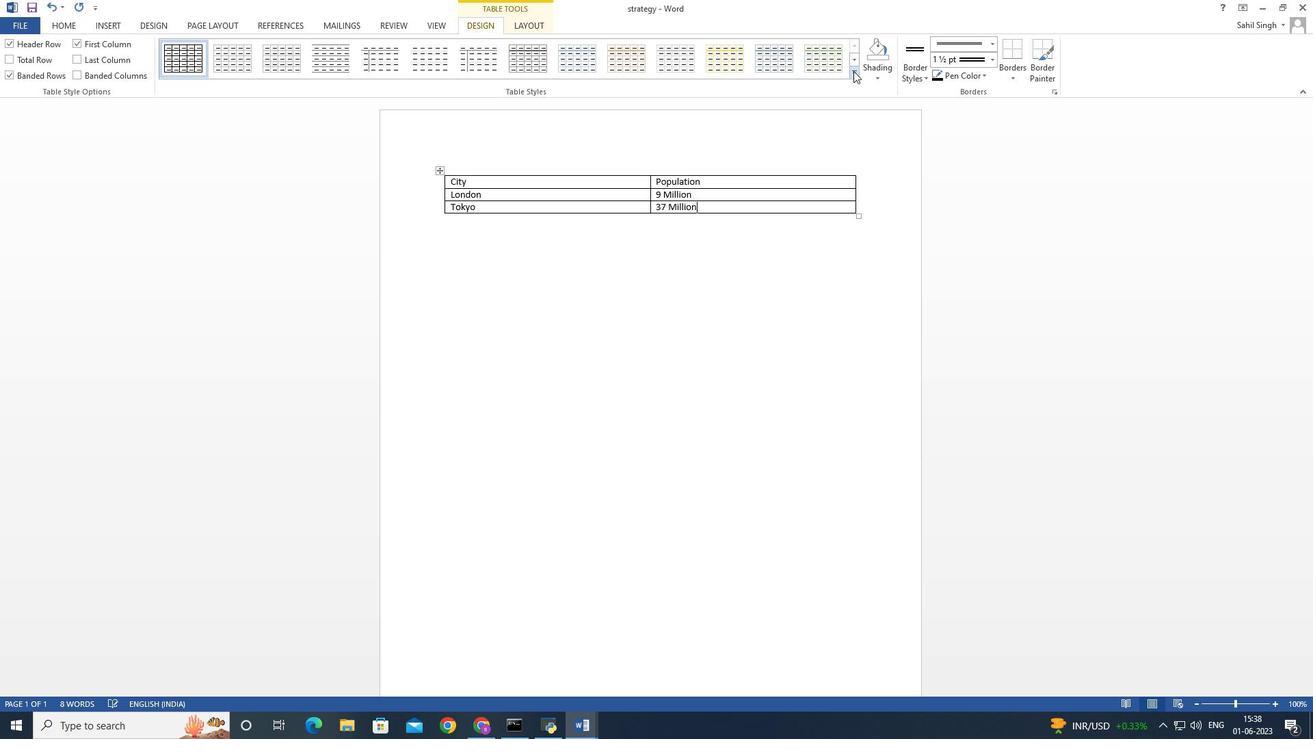 
Action: Mouse moved to (535, 623)
Screenshot: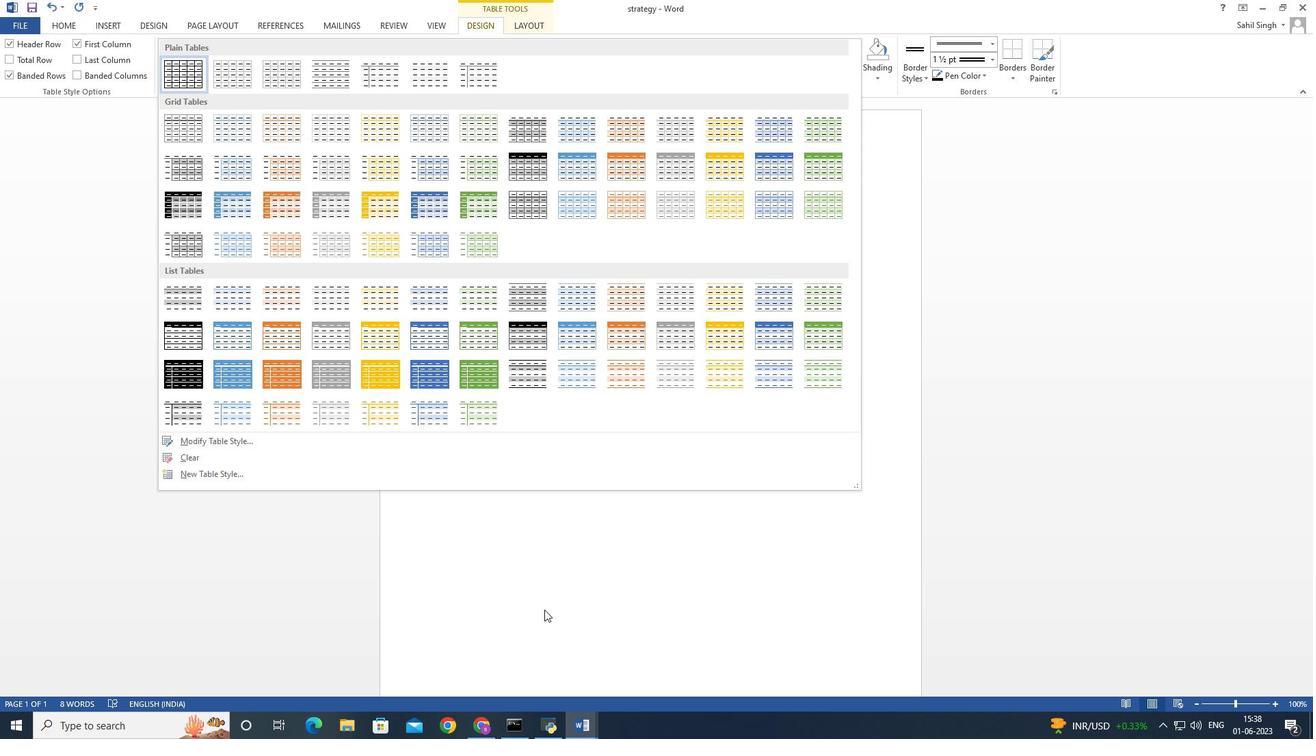 
Action: Mouse pressed left at (535, 623)
Screenshot: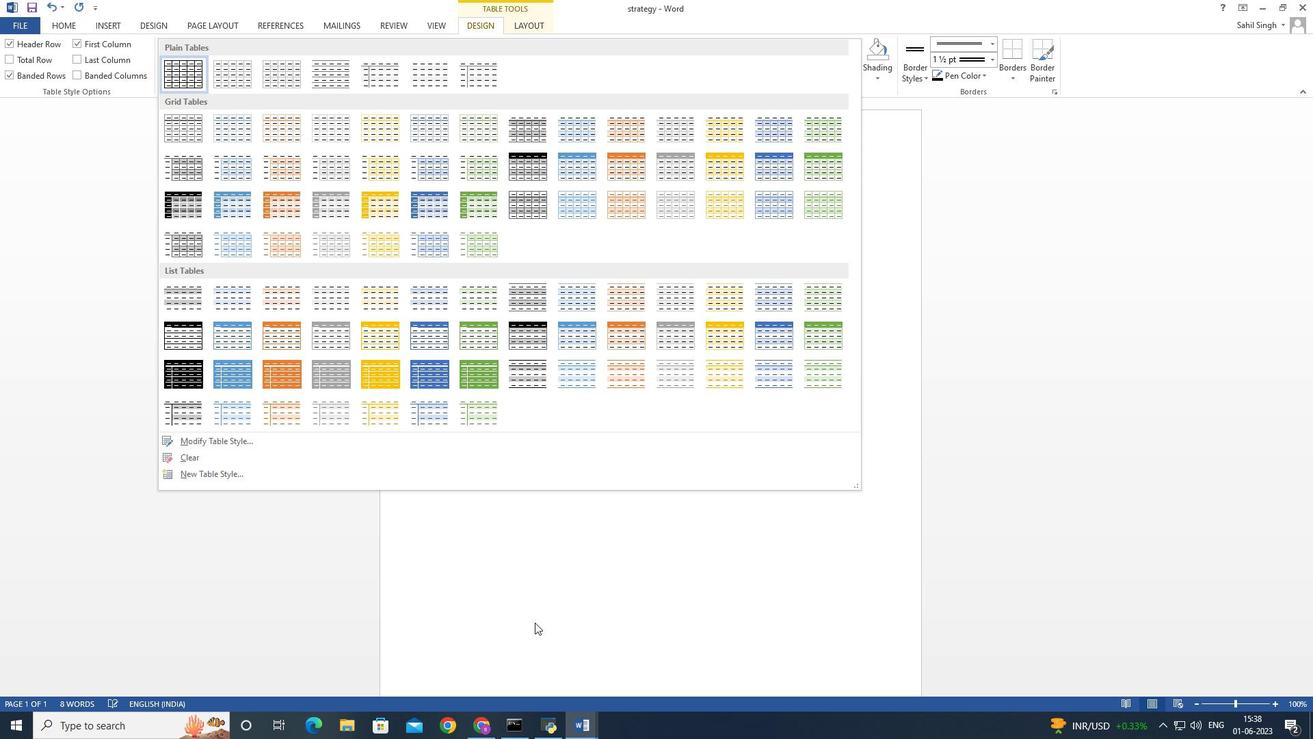 
Action: Mouse moved to (442, 168)
Screenshot: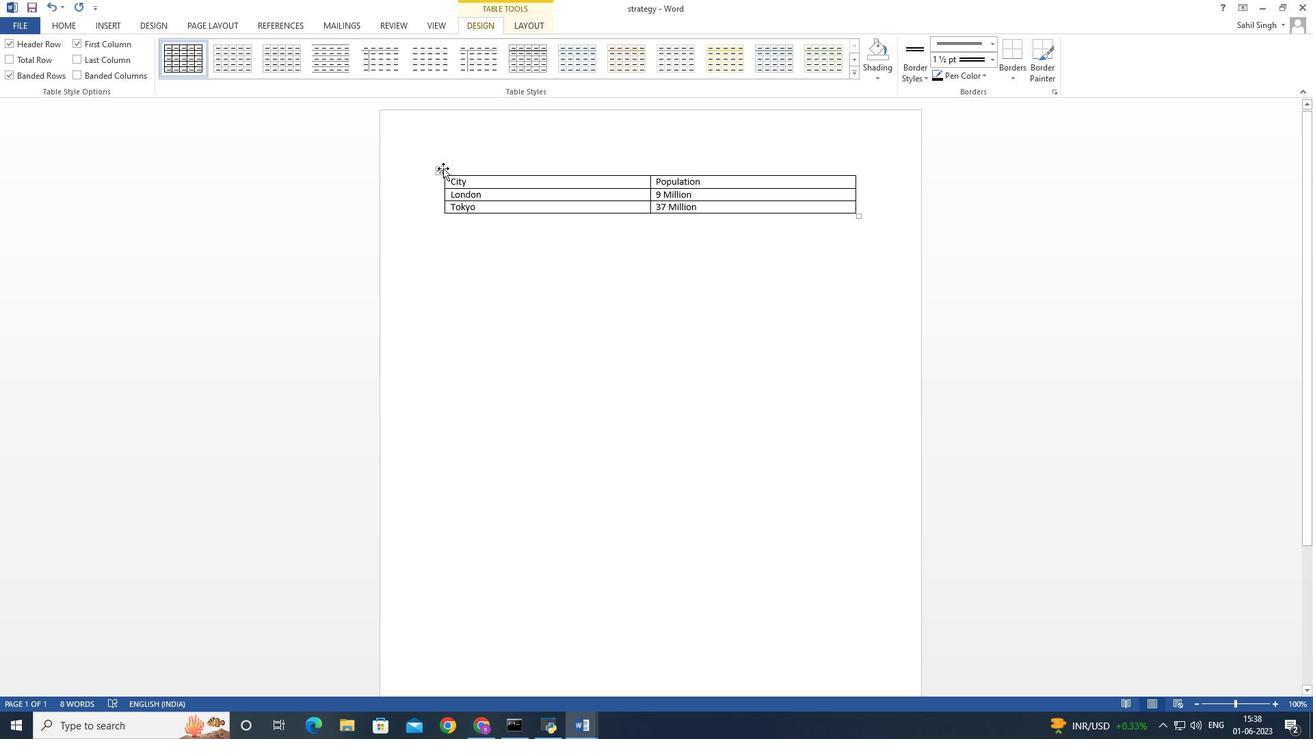 
Action: Mouse pressed left at (442, 168)
Screenshot: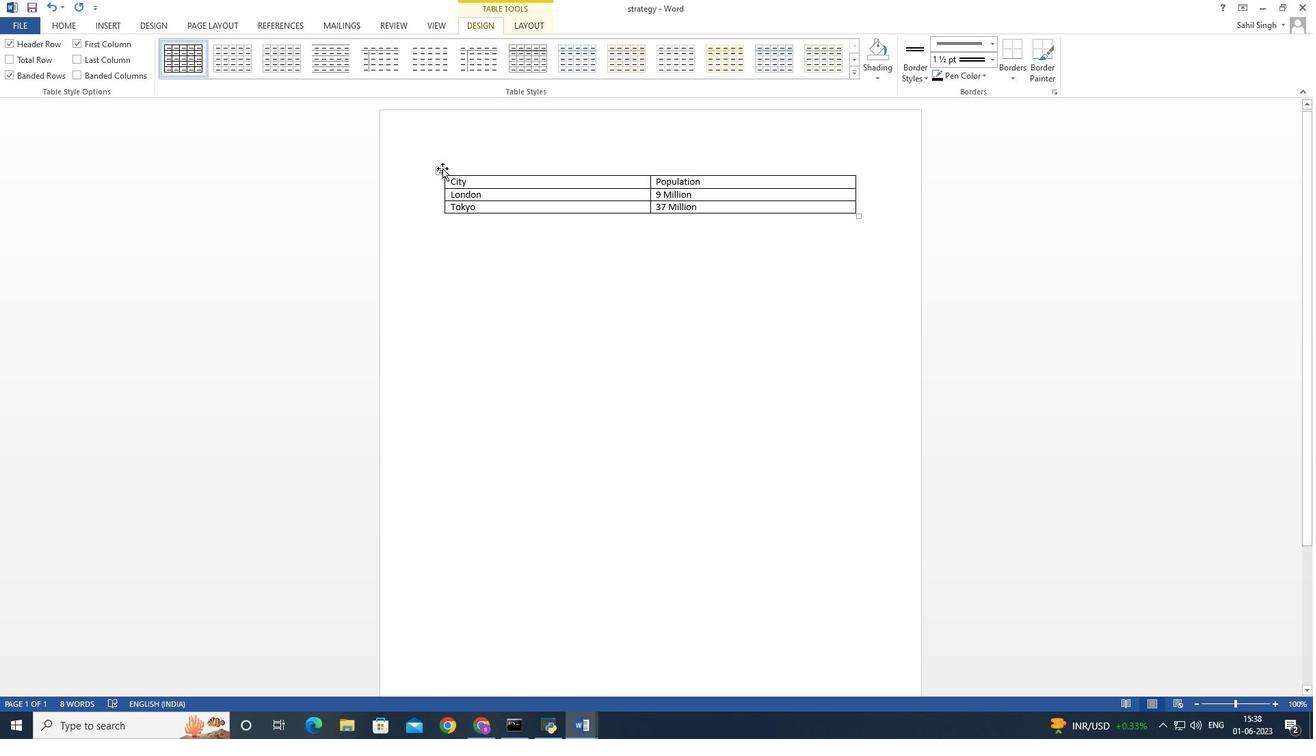 
Action: Mouse moved to (528, 145)
Screenshot: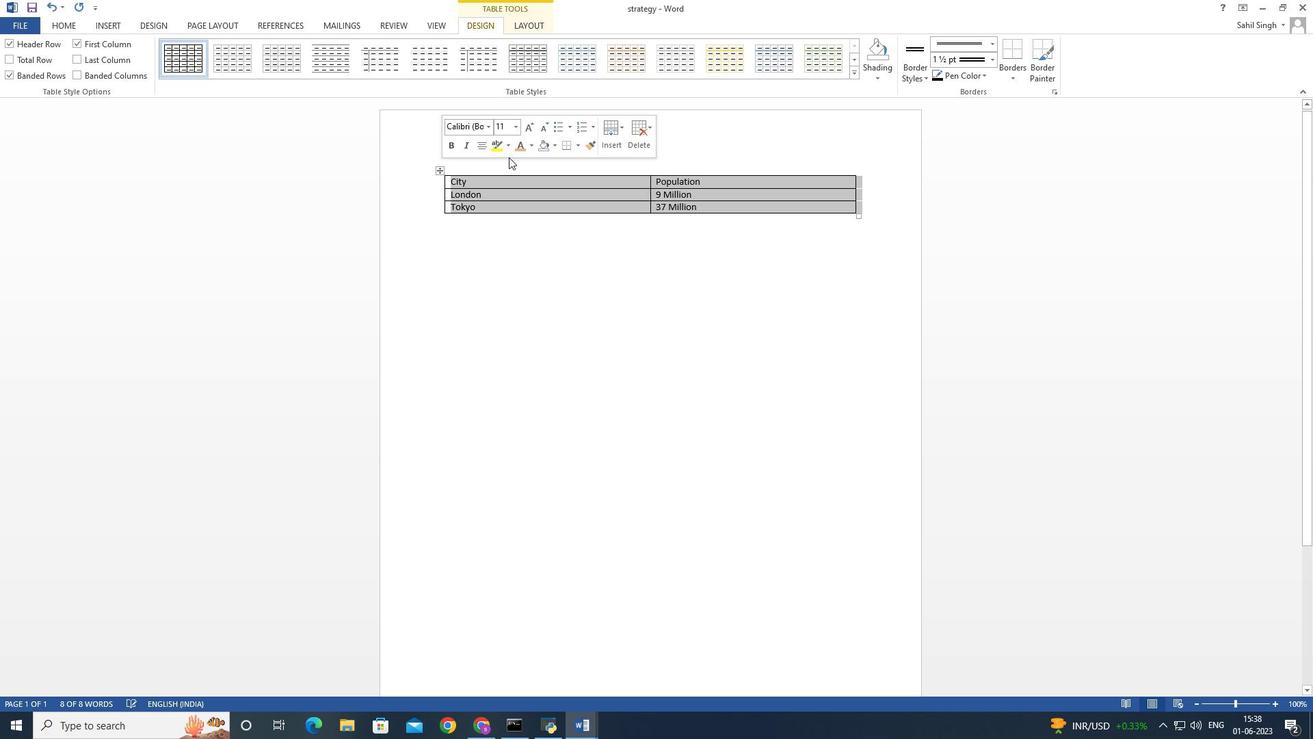 
Action: Mouse pressed left at (528, 145)
Screenshot: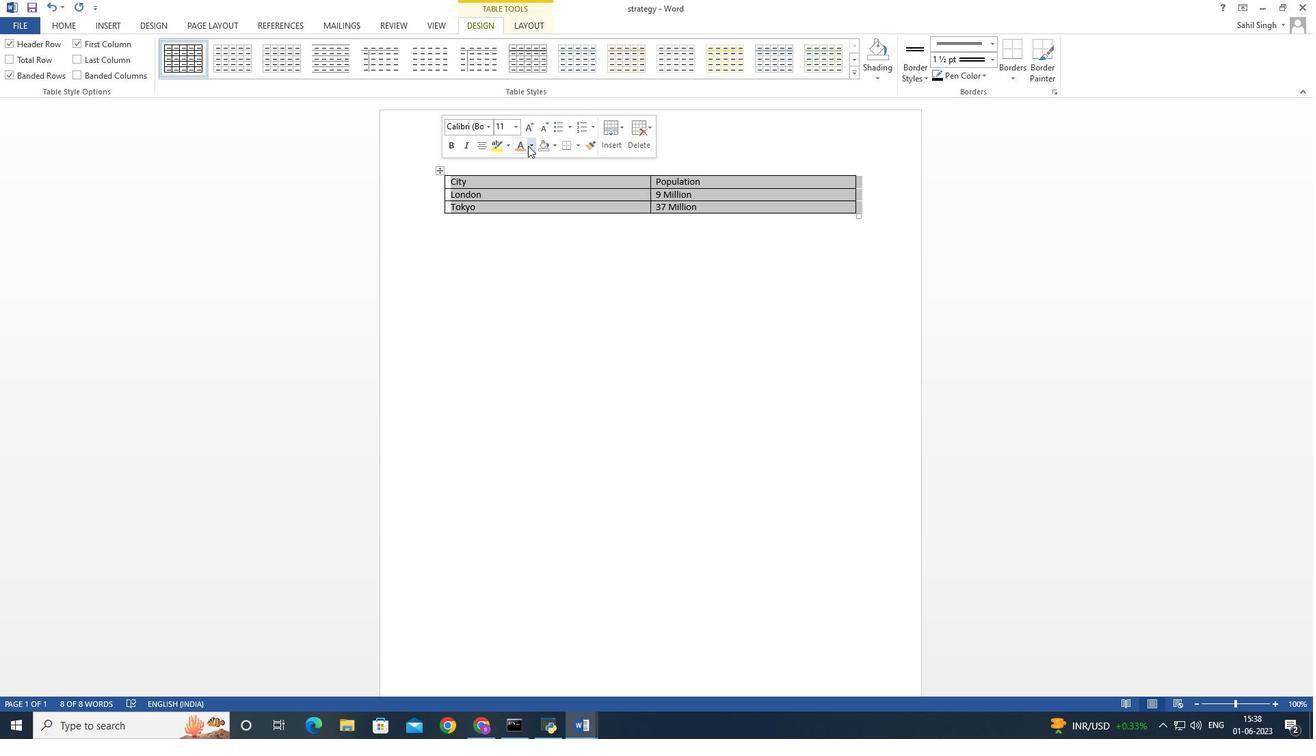 
Action: Mouse moved to (563, 192)
Screenshot: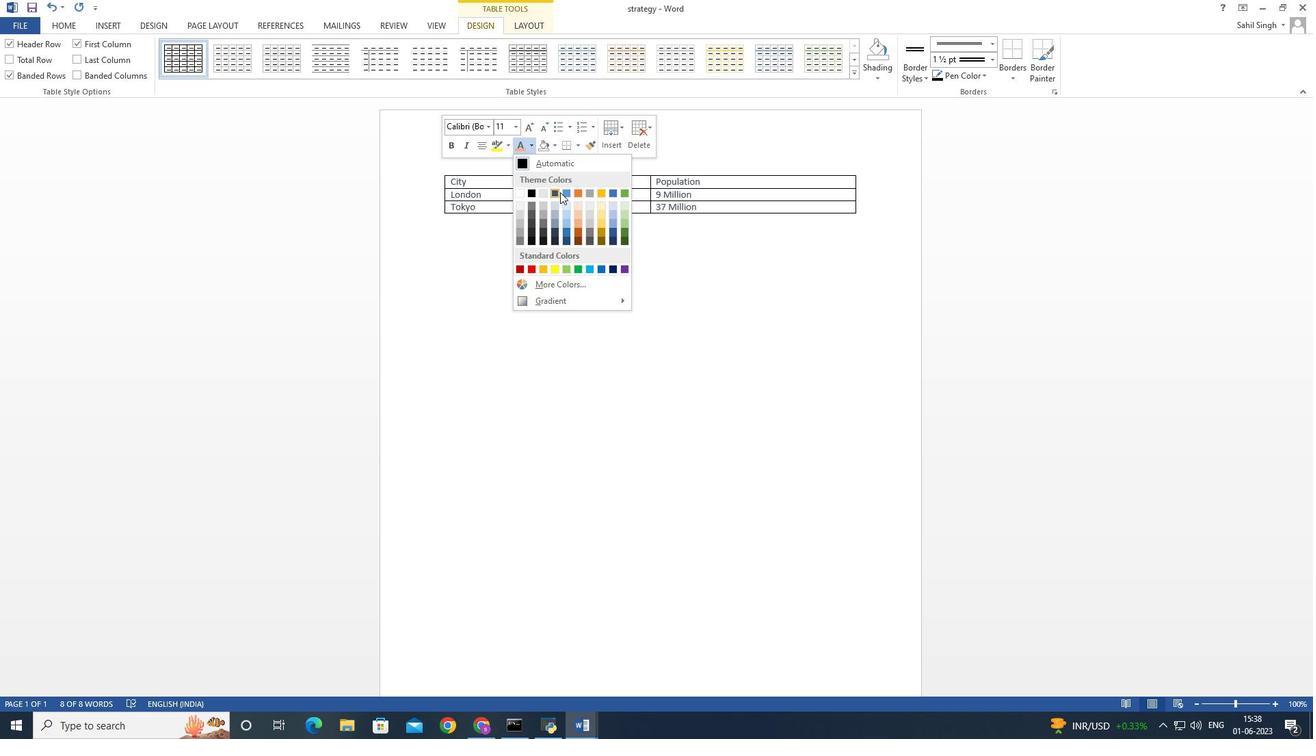
Action: Mouse pressed left at (563, 192)
Screenshot: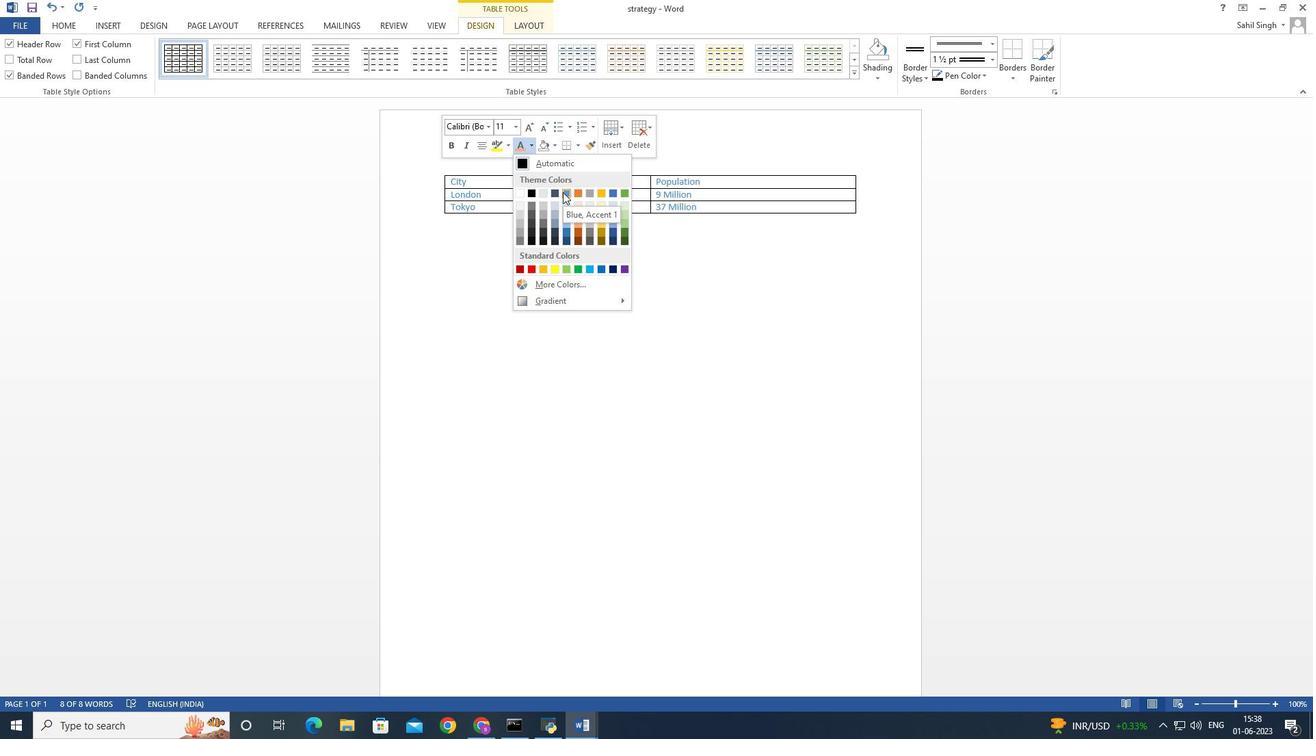 
Action: Mouse moved to (556, 241)
Screenshot: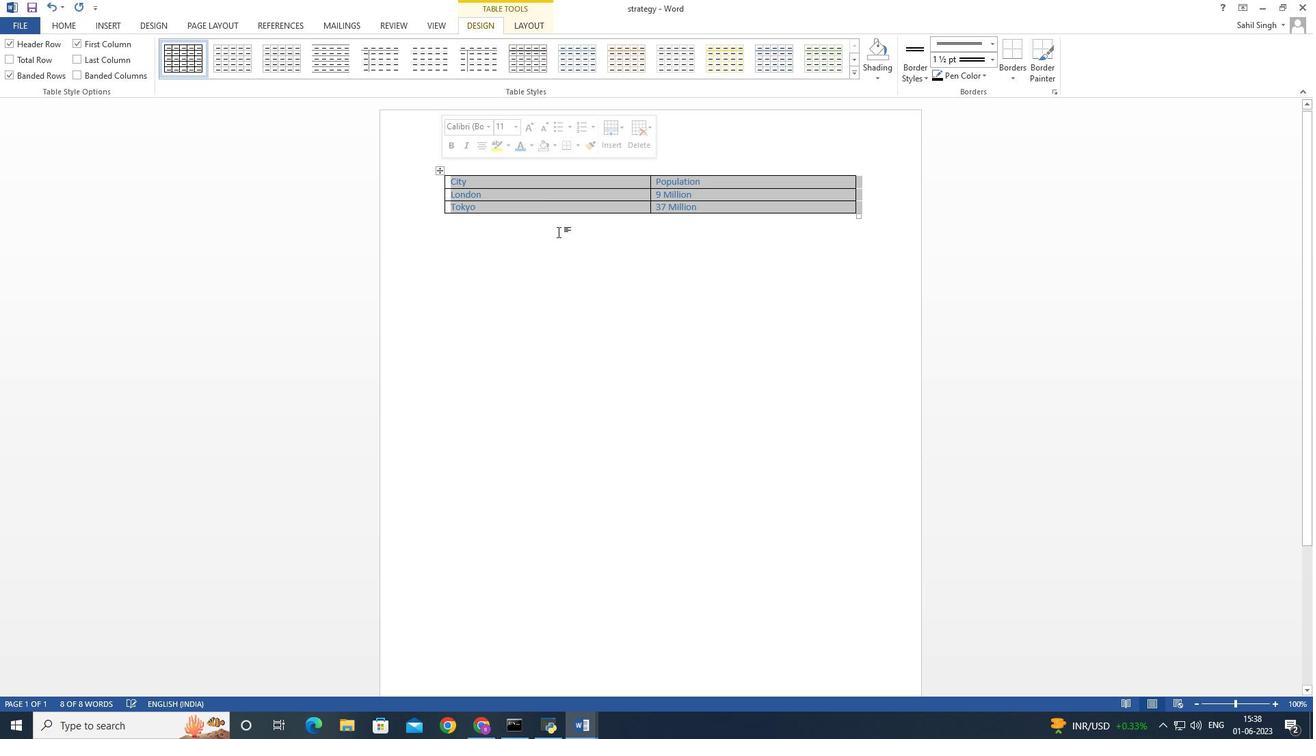 
Action: Mouse pressed left at (556, 241)
Screenshot: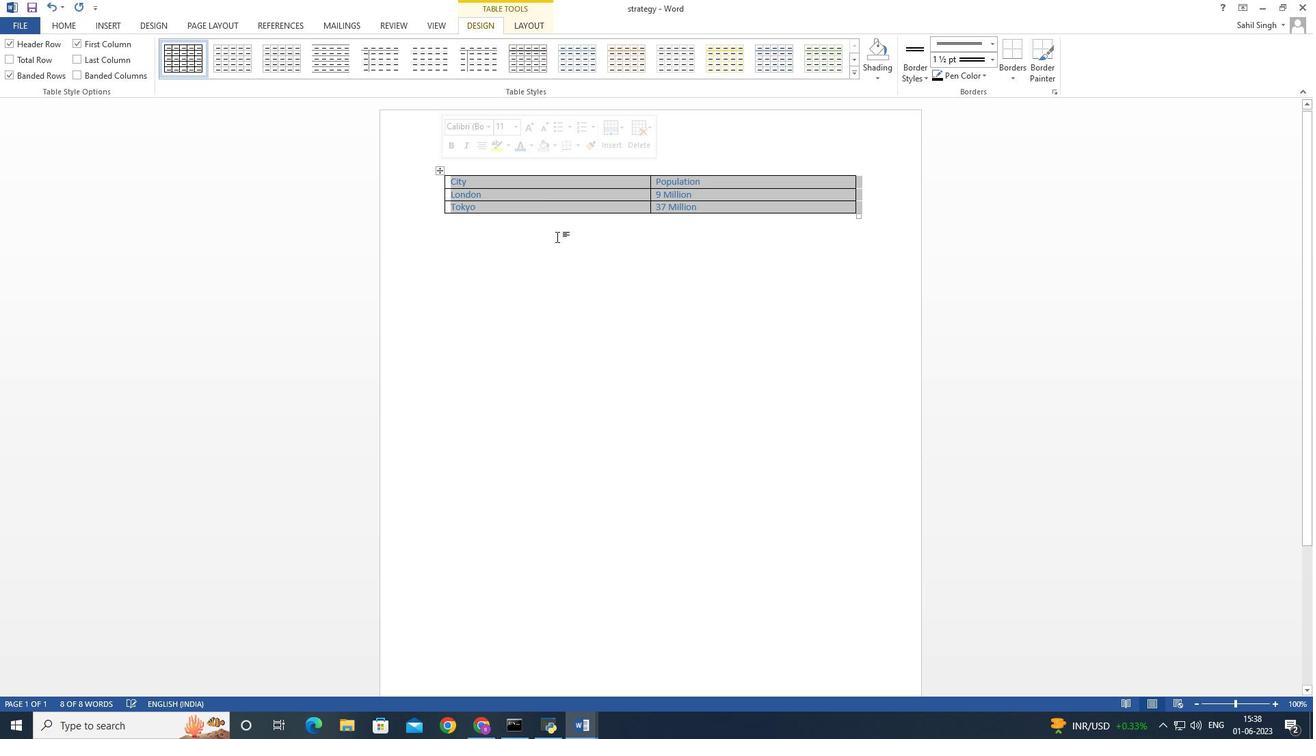 
Action: Mouse moved to (557, 244)
Screenshot: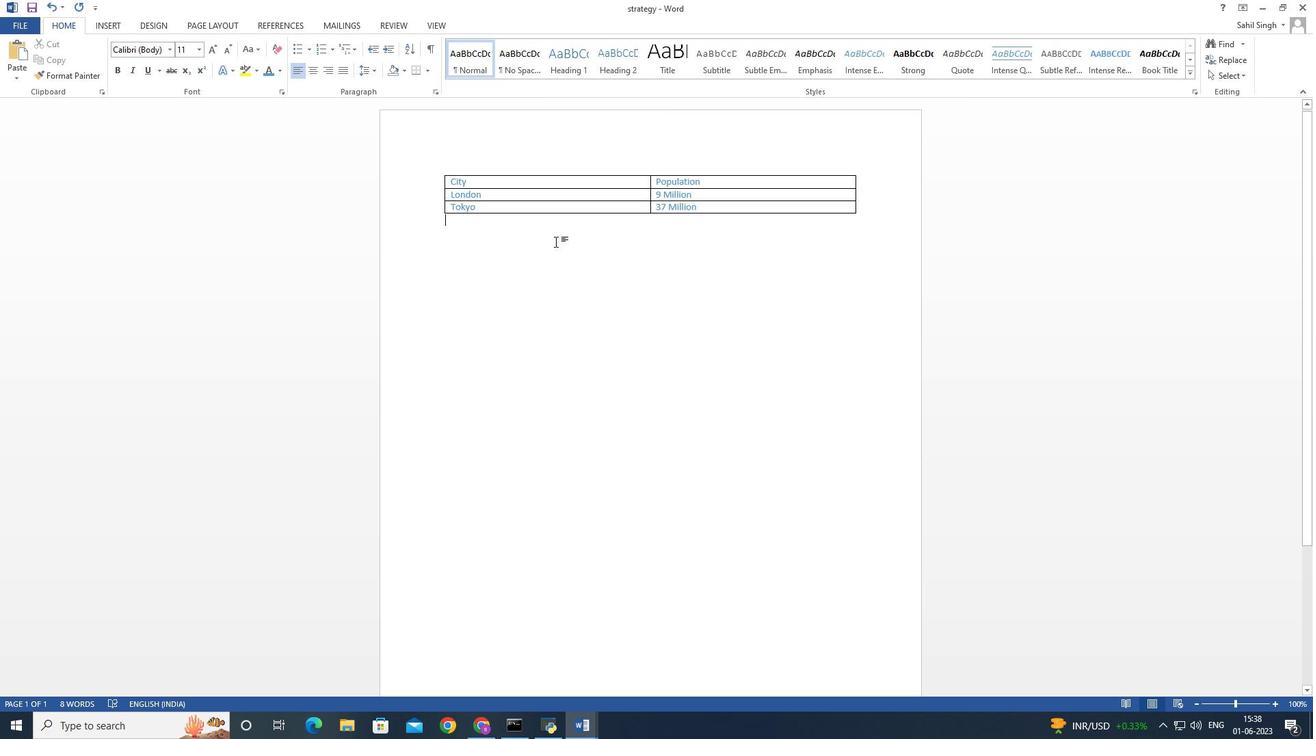 
